 Task: Find connections with filter location Hamburg-Nord with filter topic #indiawith filter profile language French with filter current company Mahindra Lifespace Developers Ltd. with filter school Makhanlal Chaturvedi National University of Journalism and Communication, Bhopal with filter industry Semiconductor Manufacturing with filter service category Digital Marketing with filter keywords title Zoologist
Action: Mouse moved to (547, 74)
Screenshot: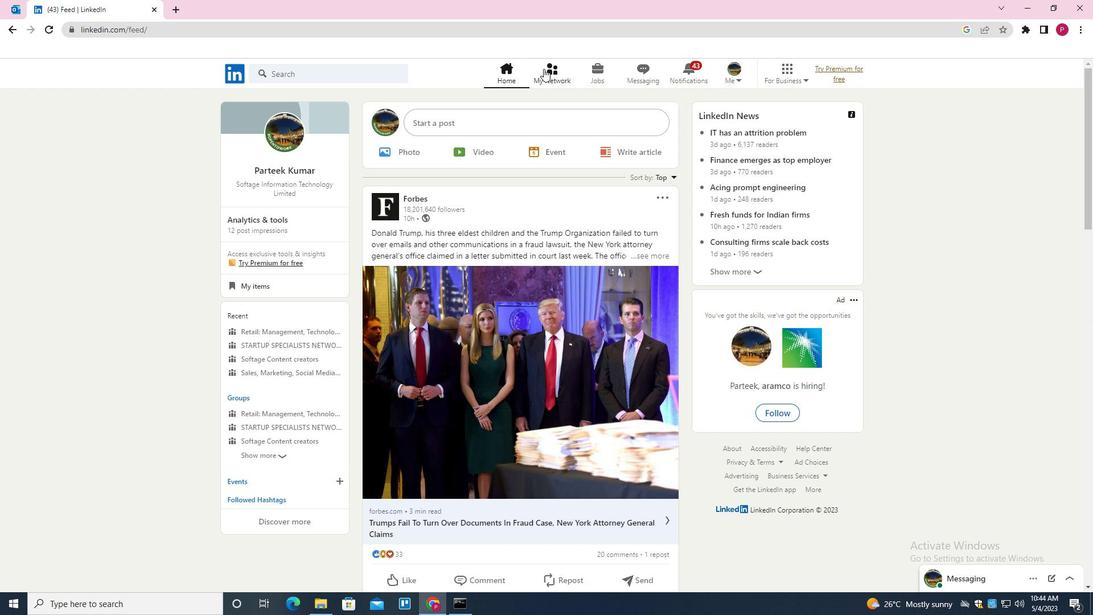 
Action: Mouse pressed left at (547, 74)
Screenshot: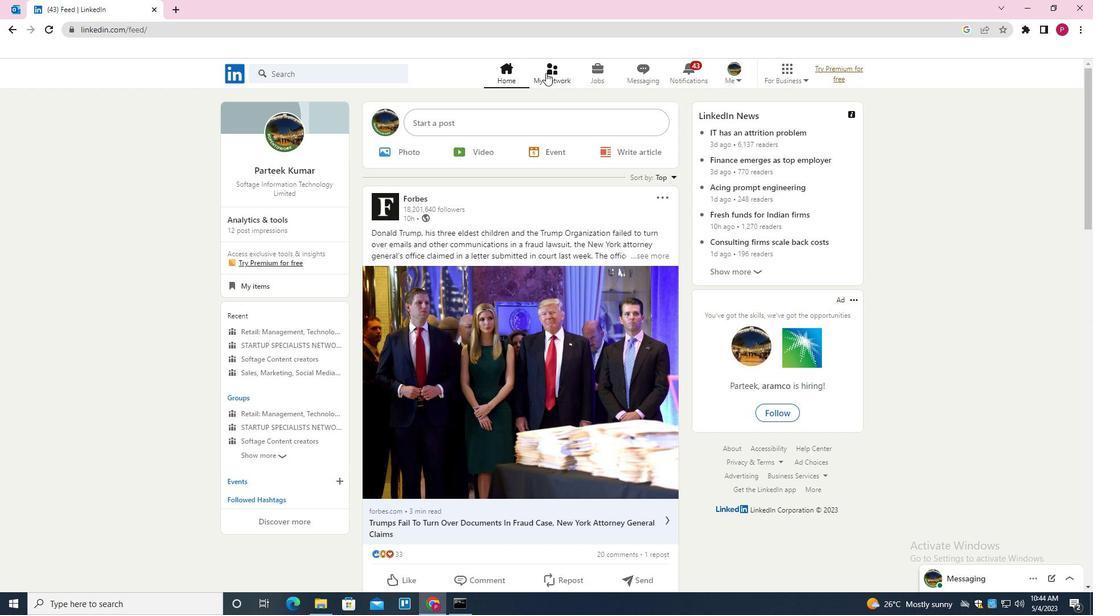 
Action: Mouse moved to (362, 140)
Screenshot: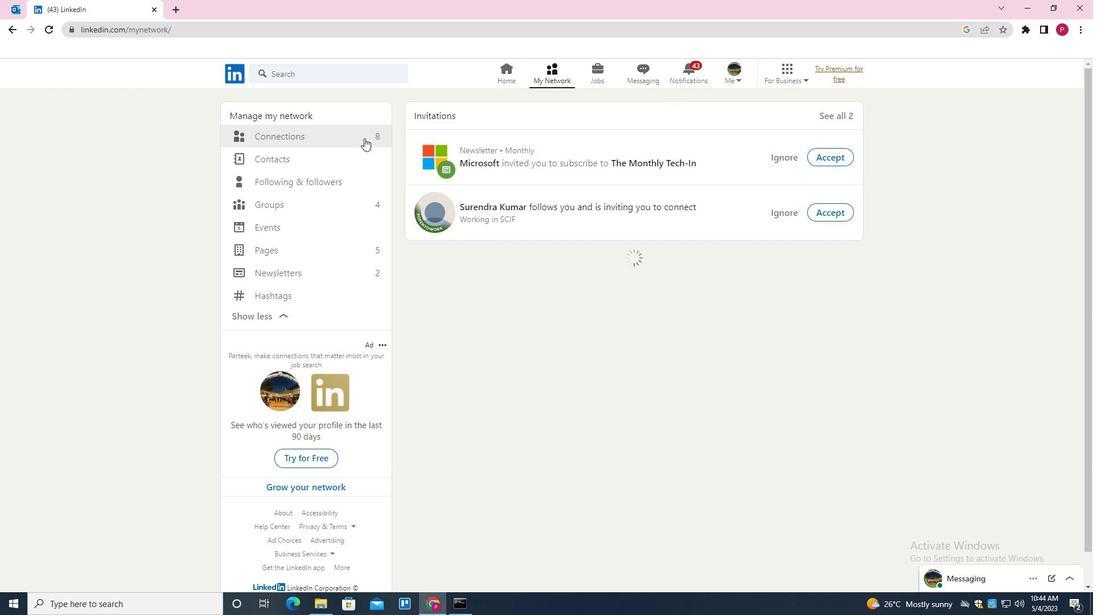 
Action: Mouse pressed left at (362, 140)
Screenshot: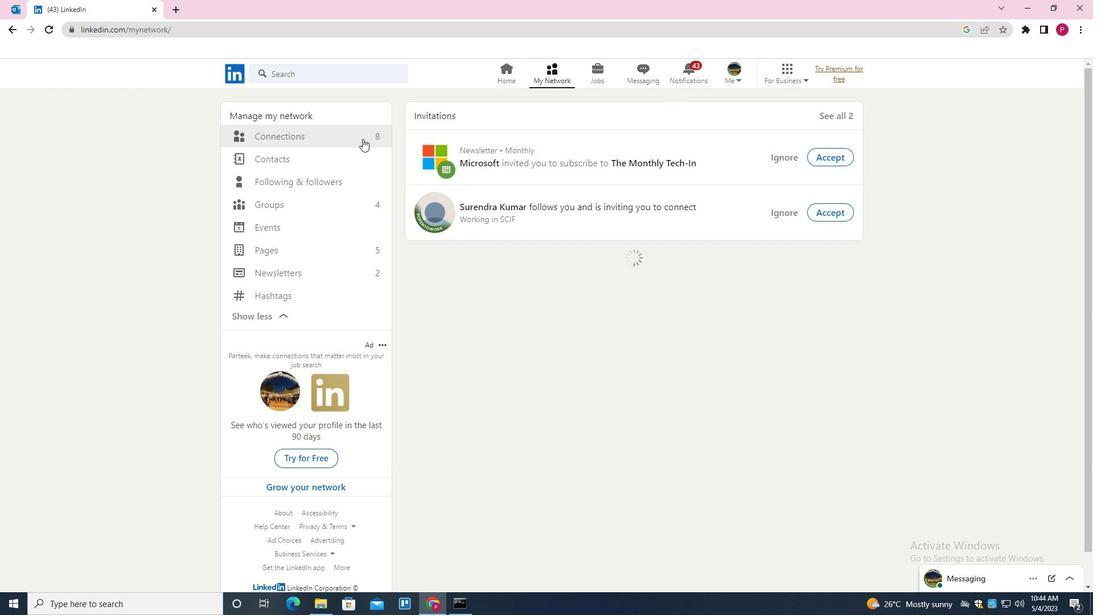 
Action: Mouse moved to (632, 139)
Screenshot: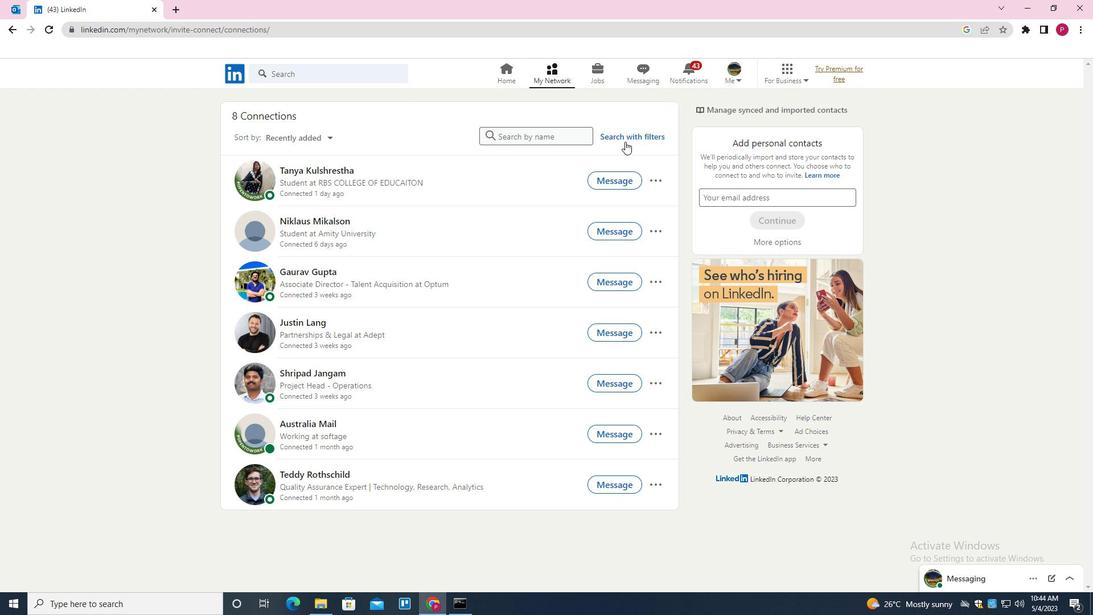 
Action: Mouse pressed left at (632, 139)
Screenshot: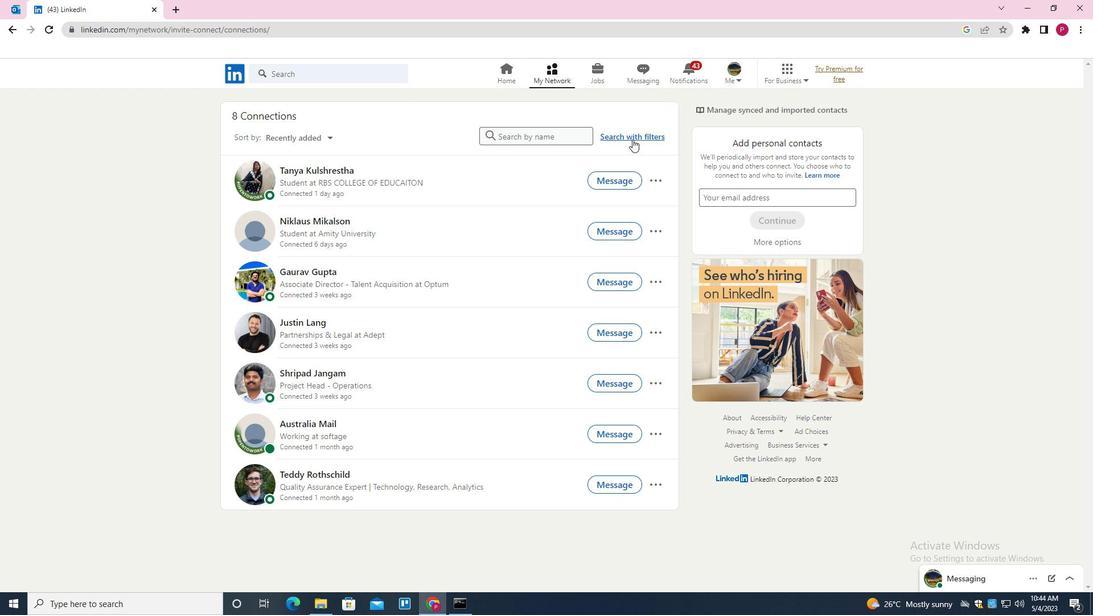 
Action: Mouse moved to (584, 102)
Screenshot: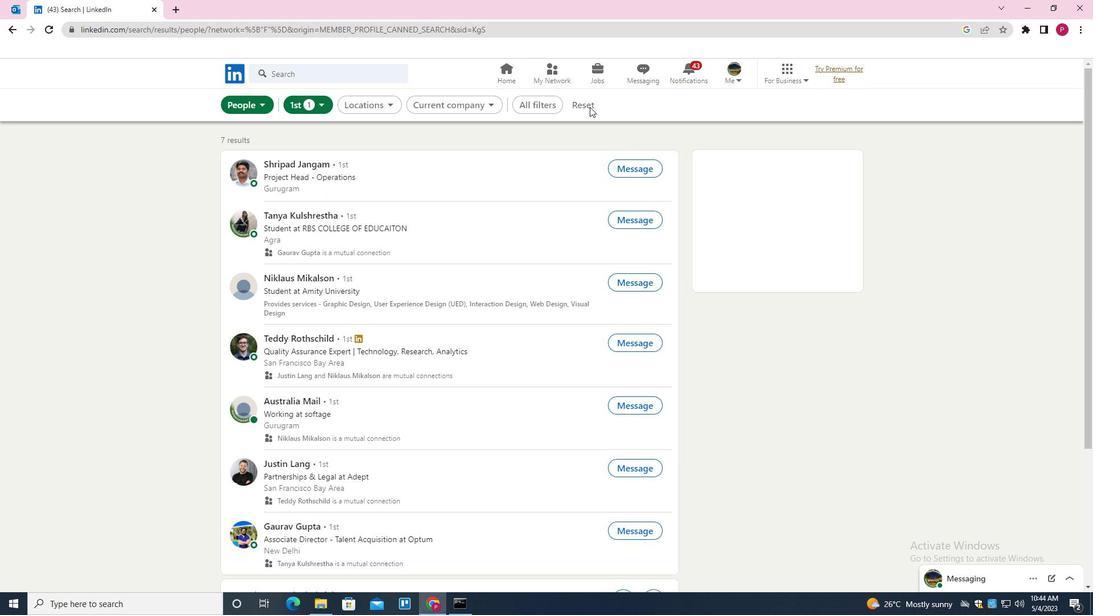 
Action: Mouse pressed left at (584, 102)
Screenshot: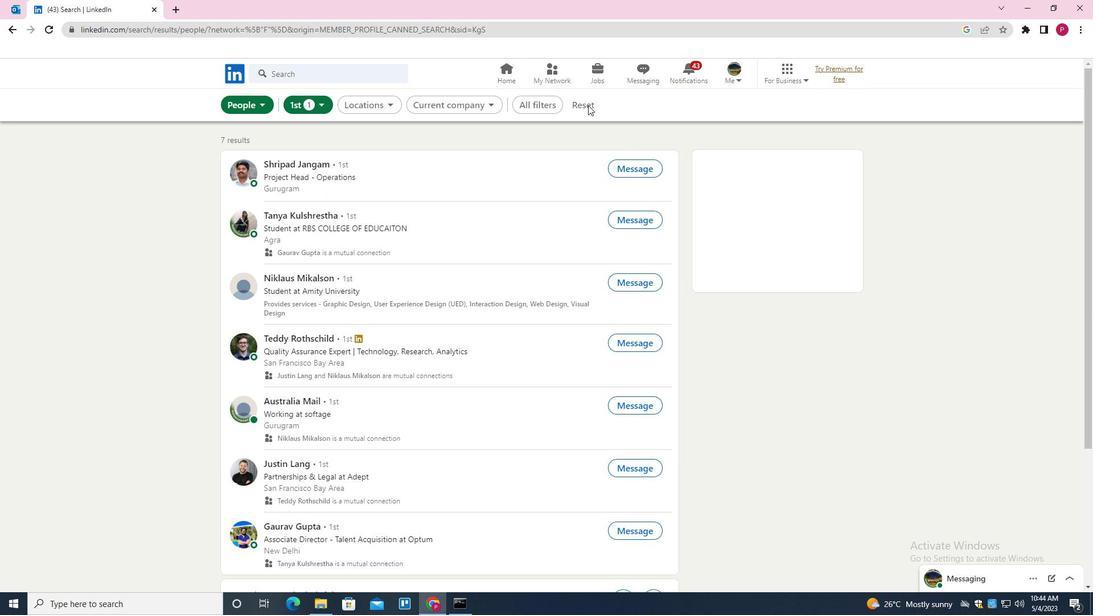 
Action: Mouse moved to (569, 102)
Screenshot: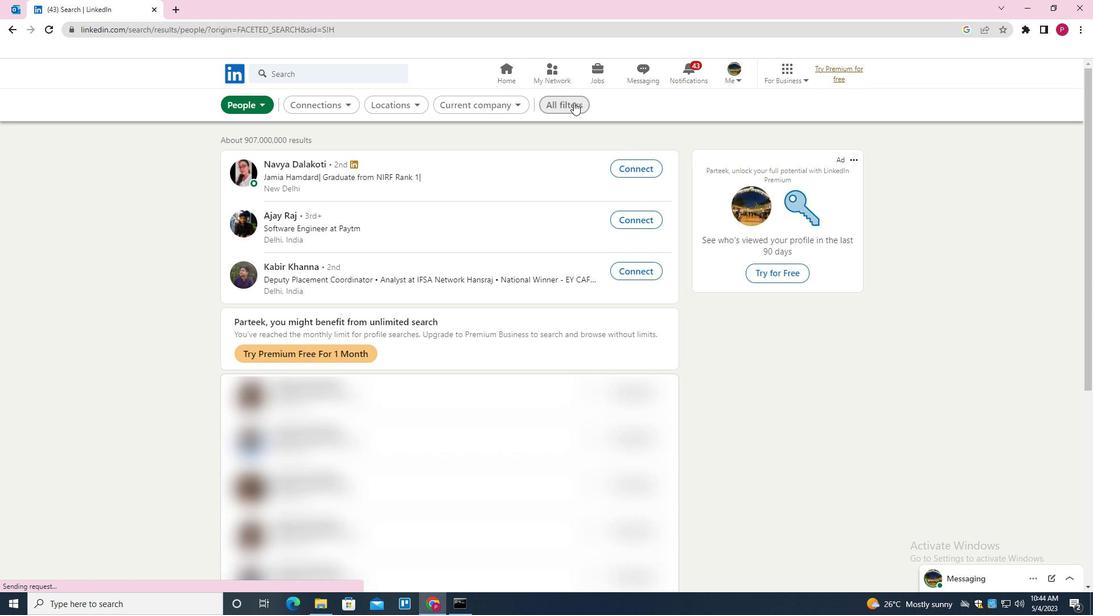
Action: Mouse pressed left at (569, 102)
Screenshot: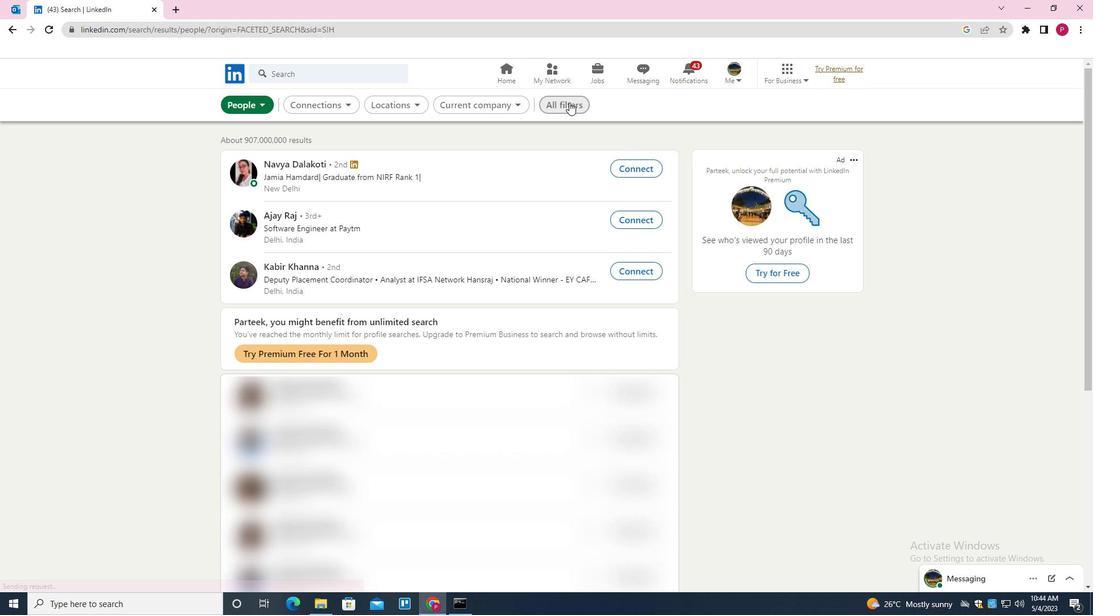 
Action: Mouse moved to (908, 239)
Screenshot: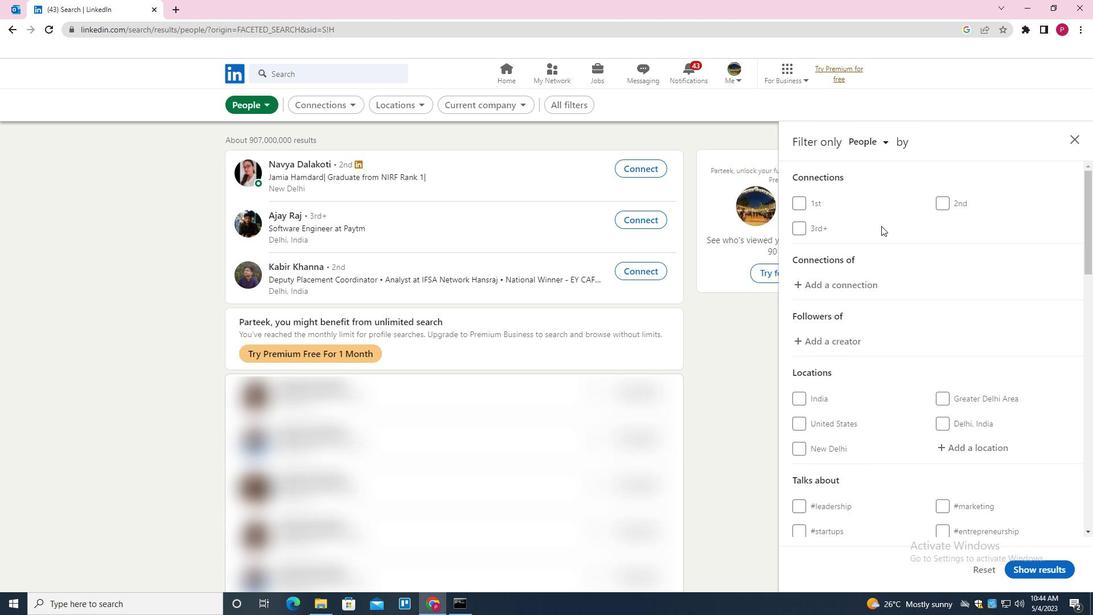 
Action: Mouse scrolled (908, 239) with delta (0, 0)
Screenshot: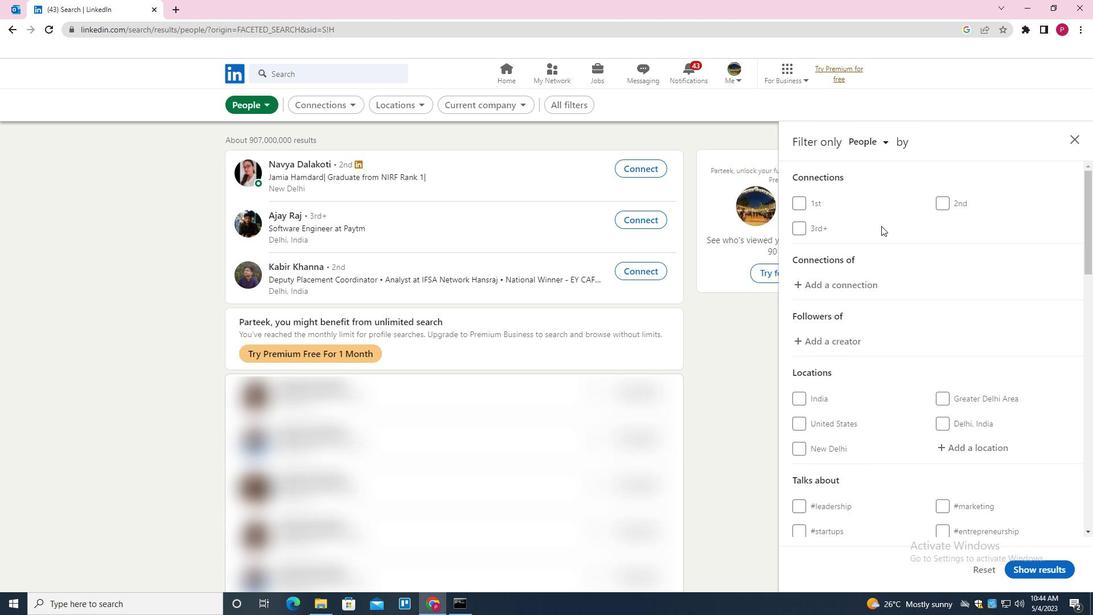 
Action: Mouse moved to (909, 240)
Screenshot: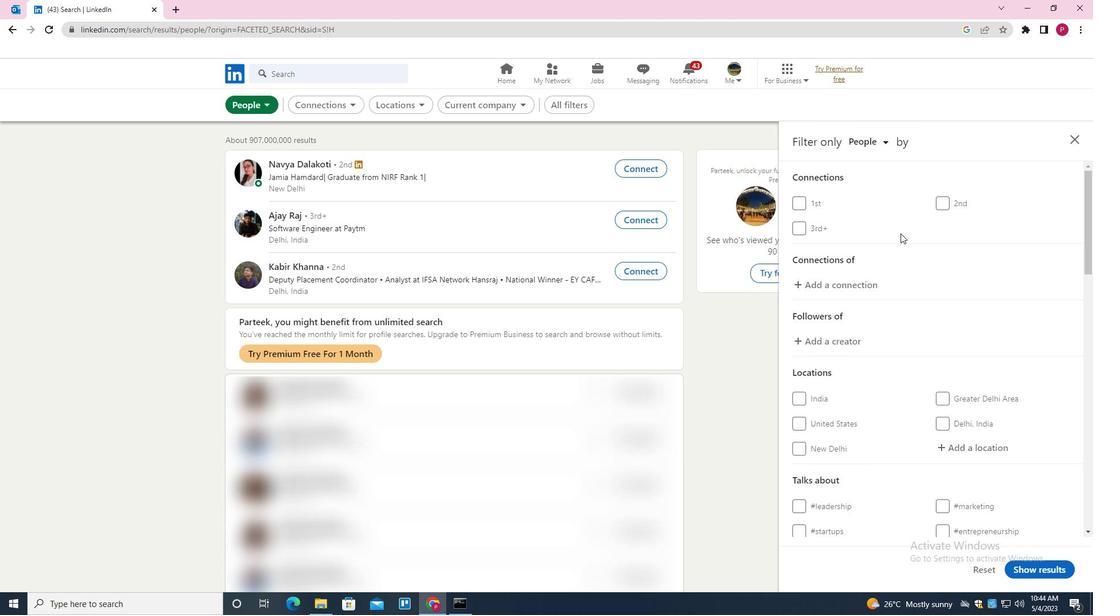 
Action: Mouse scrolled (909, 239) with delta (0, 0)
Screenshot: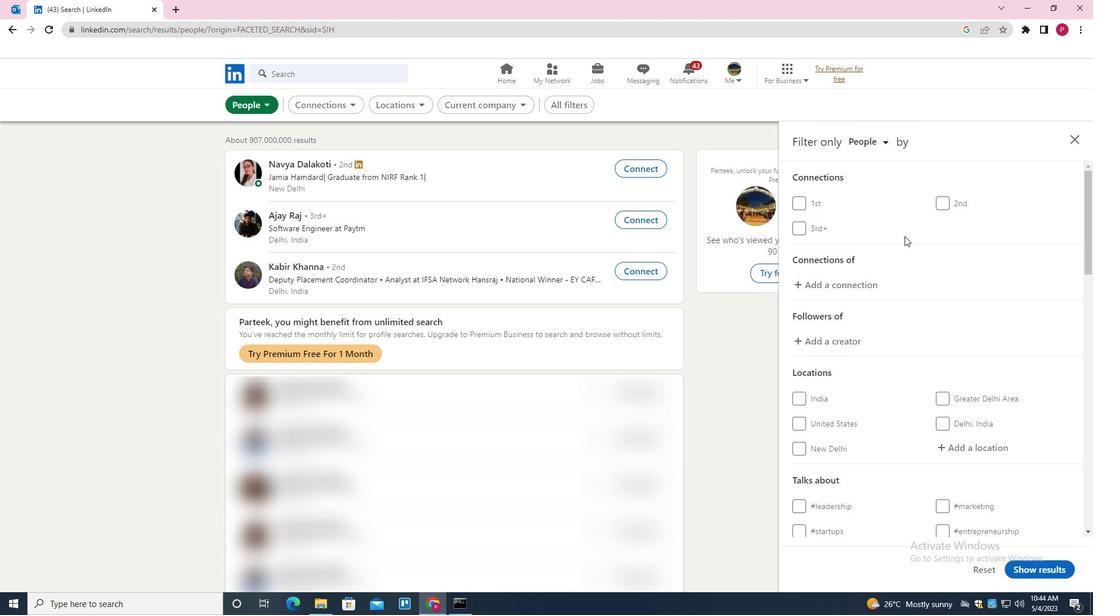 
Action: Mouse moved to (979, 328)
Screenshot: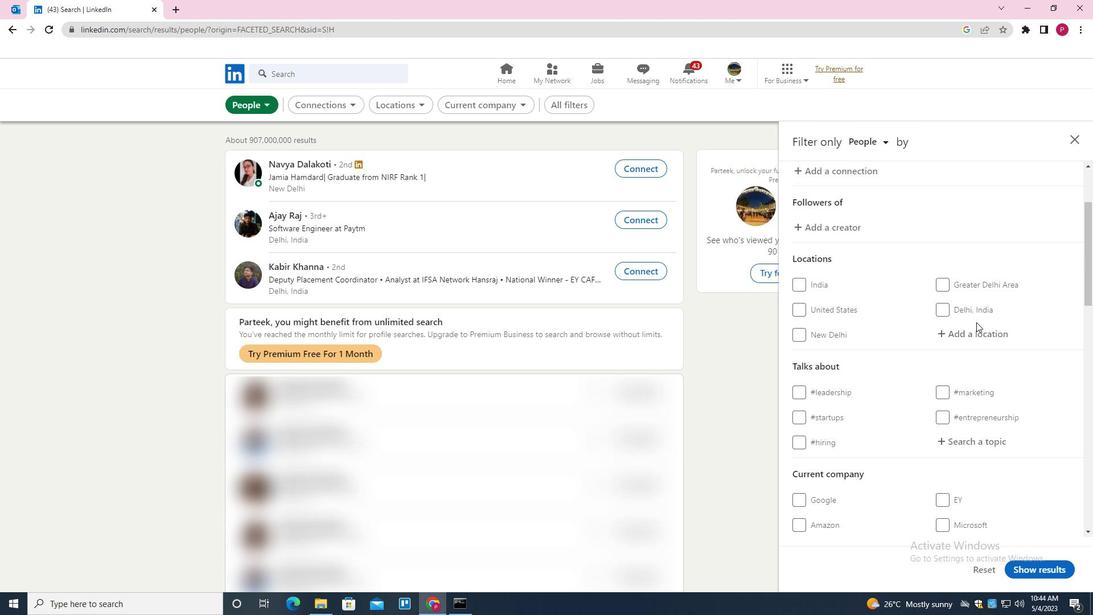 
Action: Mouse pressed left at (979, 328)
Screenshot: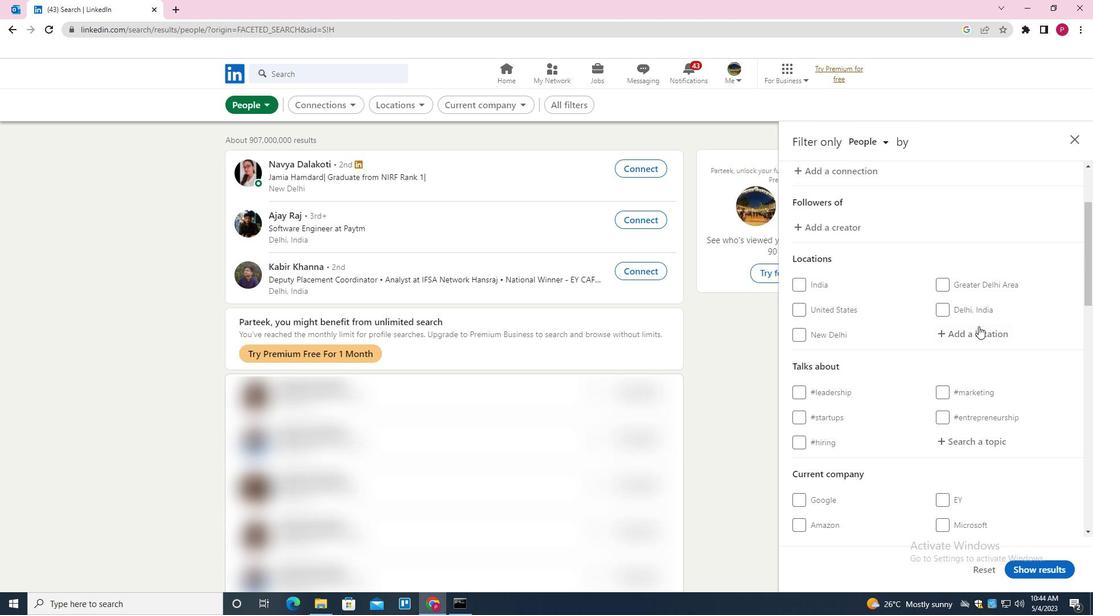 
Action: Mouse moved to (1006, 302)
Screenshot: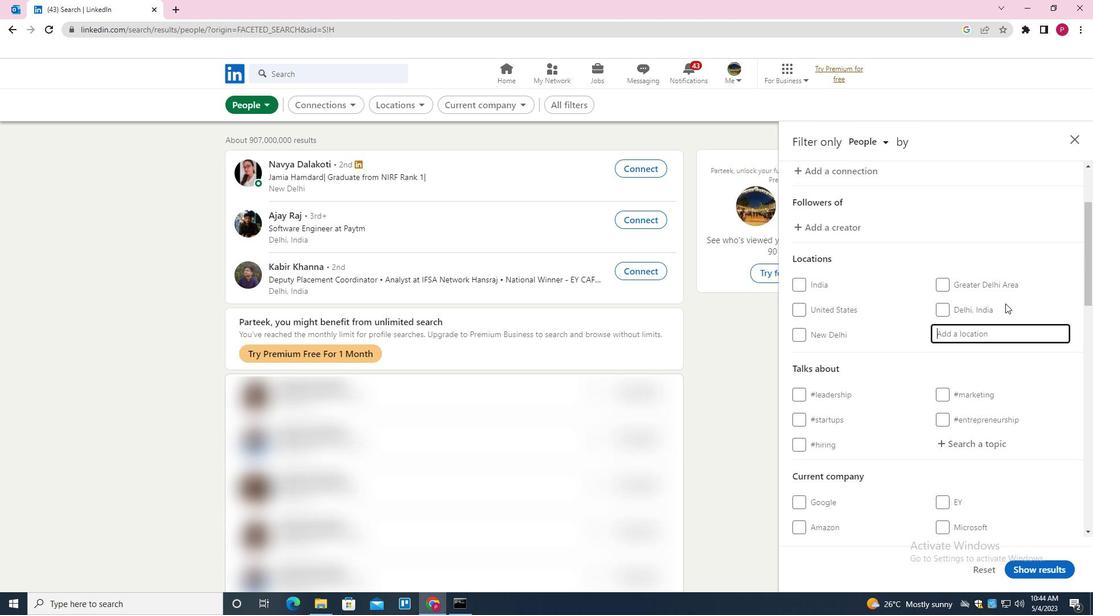 
Action: Key pressed <Key.shift>HAMBURG-<Key.shift>NORD<Key.backspace><Key.backspace><Key.backspace>ORD
Screenshot: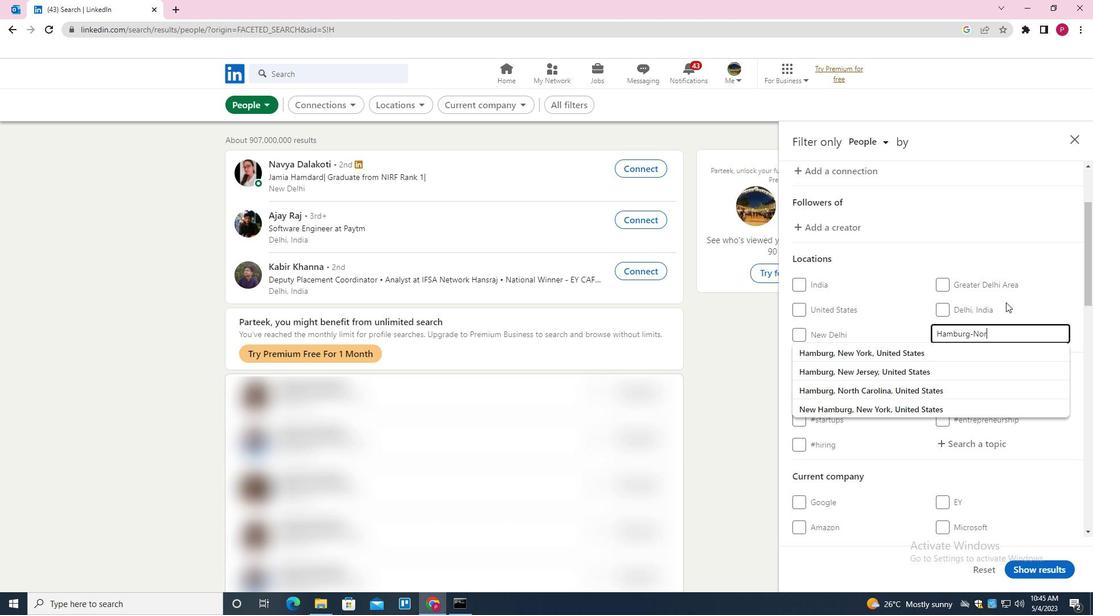 
Action: Mouse scrolled (1006, 301) with delta (0, 0)
Screenshot: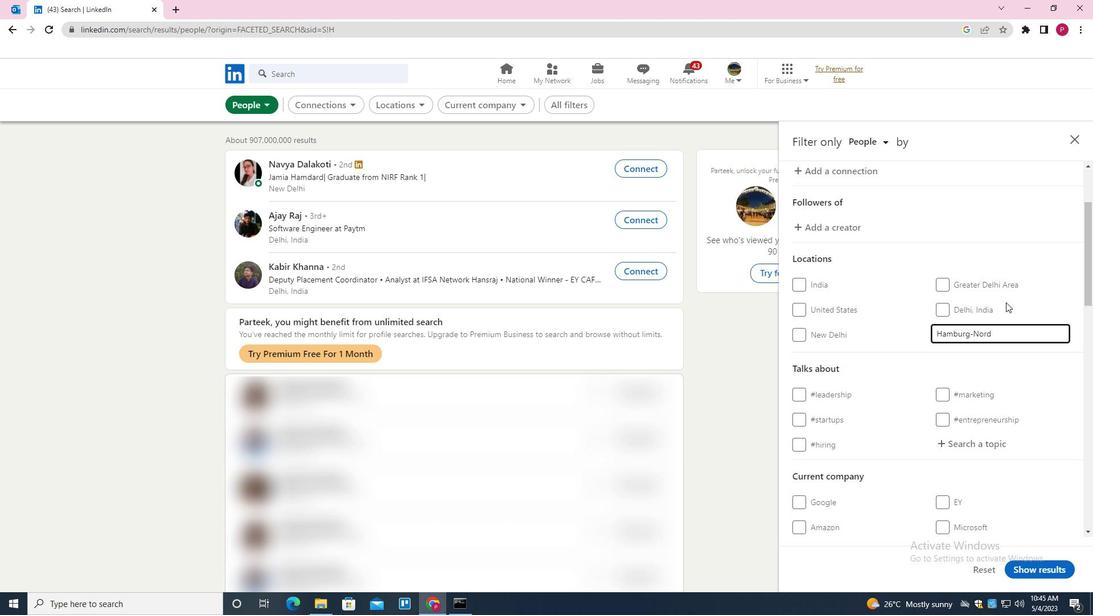 
Action: Mouse scrolled (1006, 301) with delta (0, 0)
Screenshot: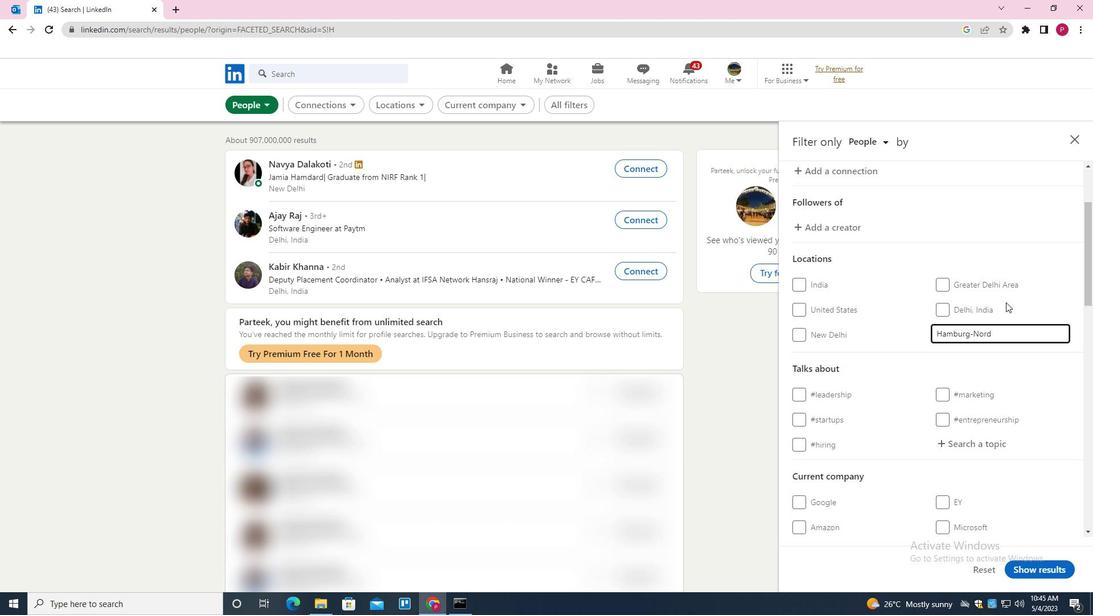 
Action: Mouse scrolled (1006, 301) with delta (0, 0)
Screenshot: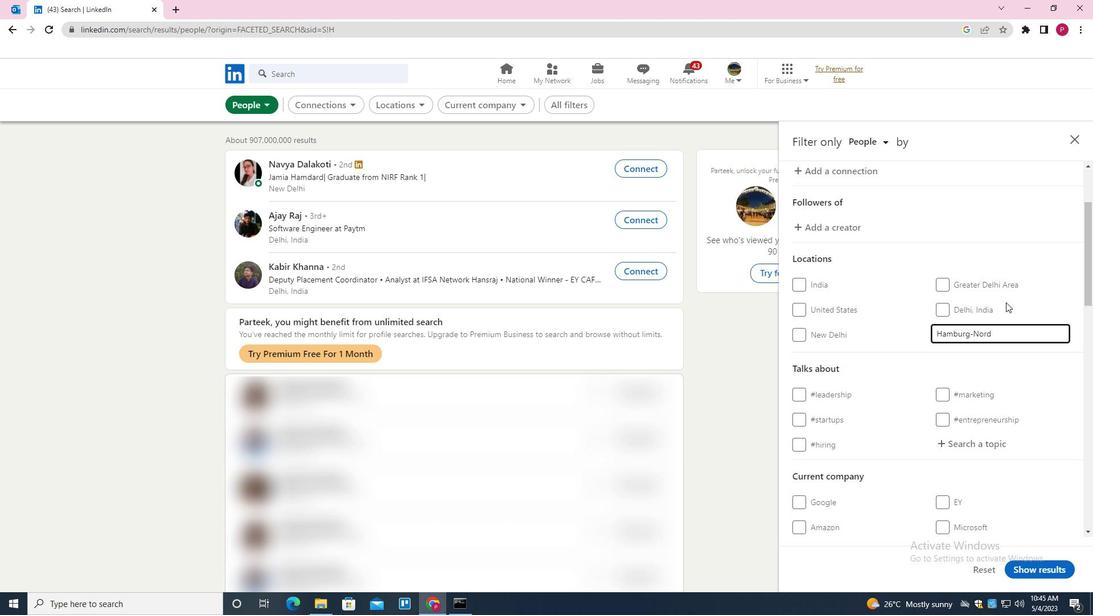 
Action: Mouse moved to (976, 274)
Screenshot: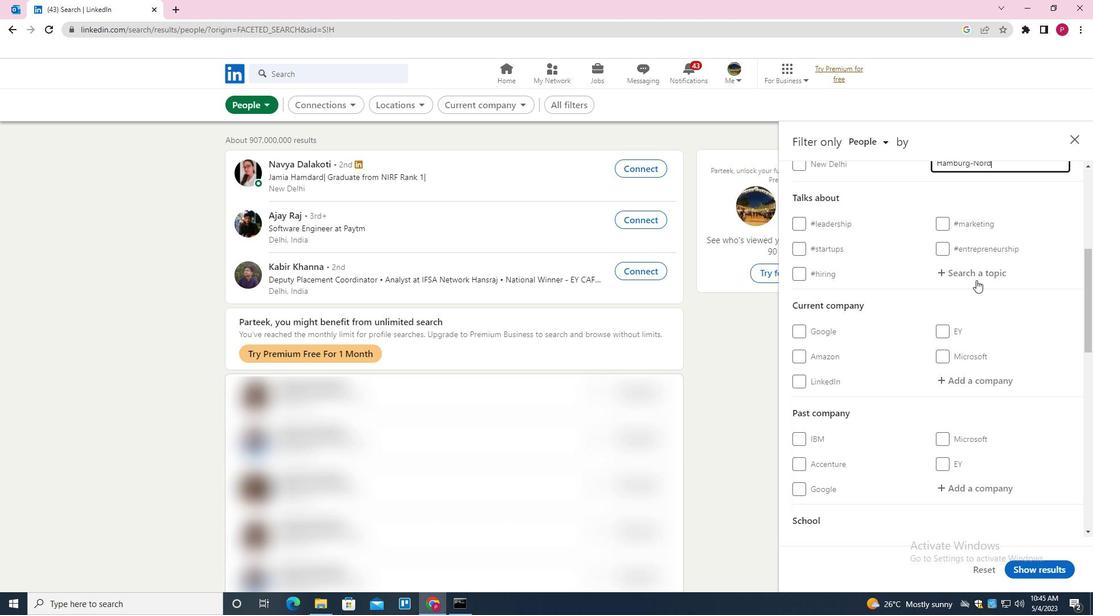 
Action: Mouse pressed left at (976, 274)
Screenshot: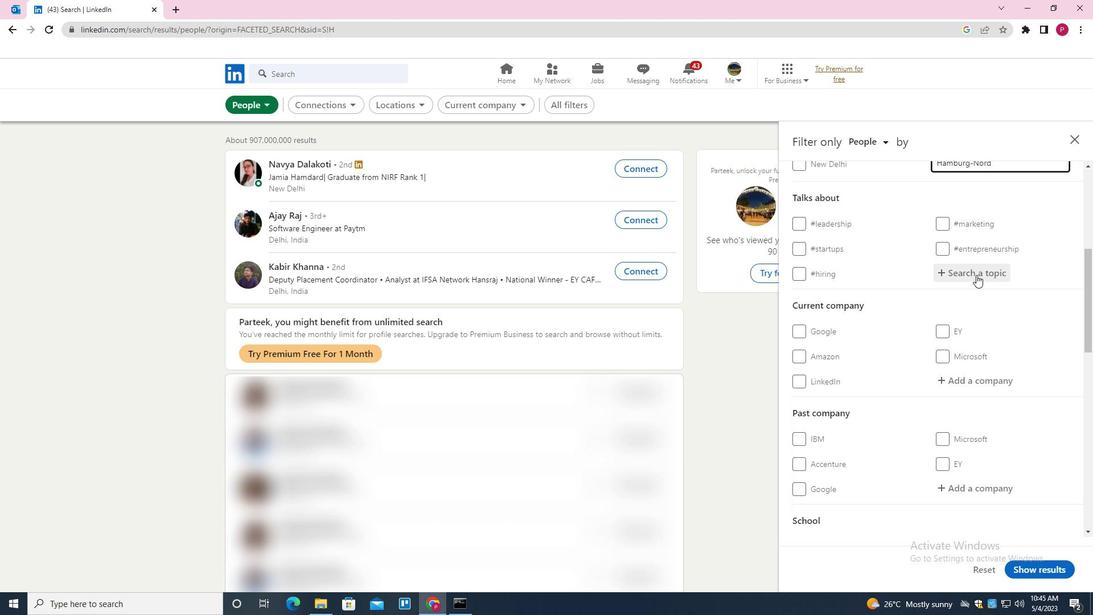
Action: Key pressed INDIA<Key.down><Key.enter>
Screenshot: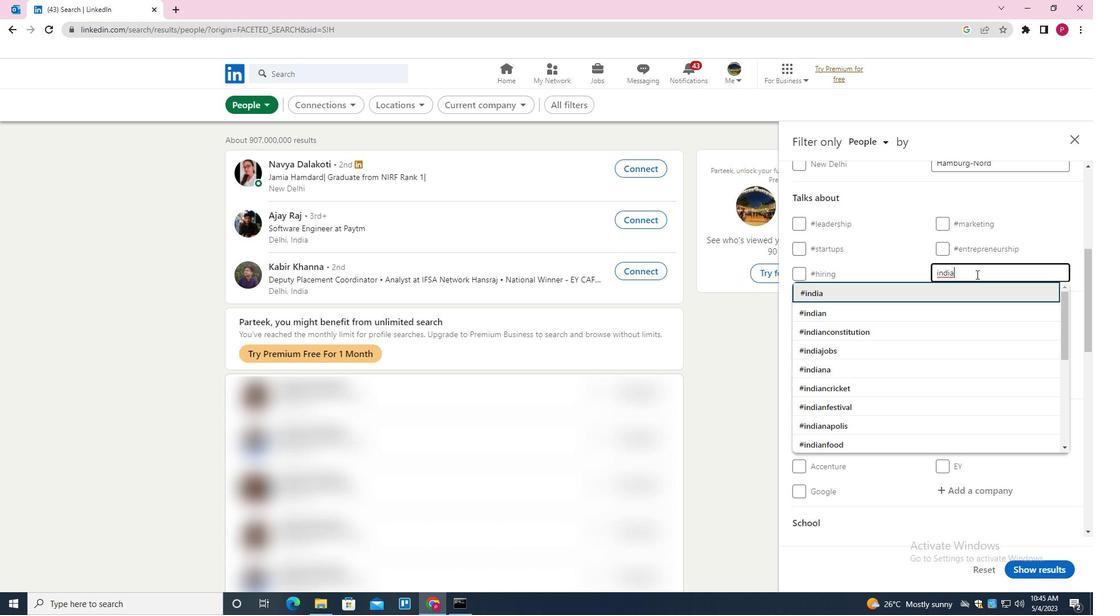 
Action: Mouse moved to (925, 284)
Screenshot: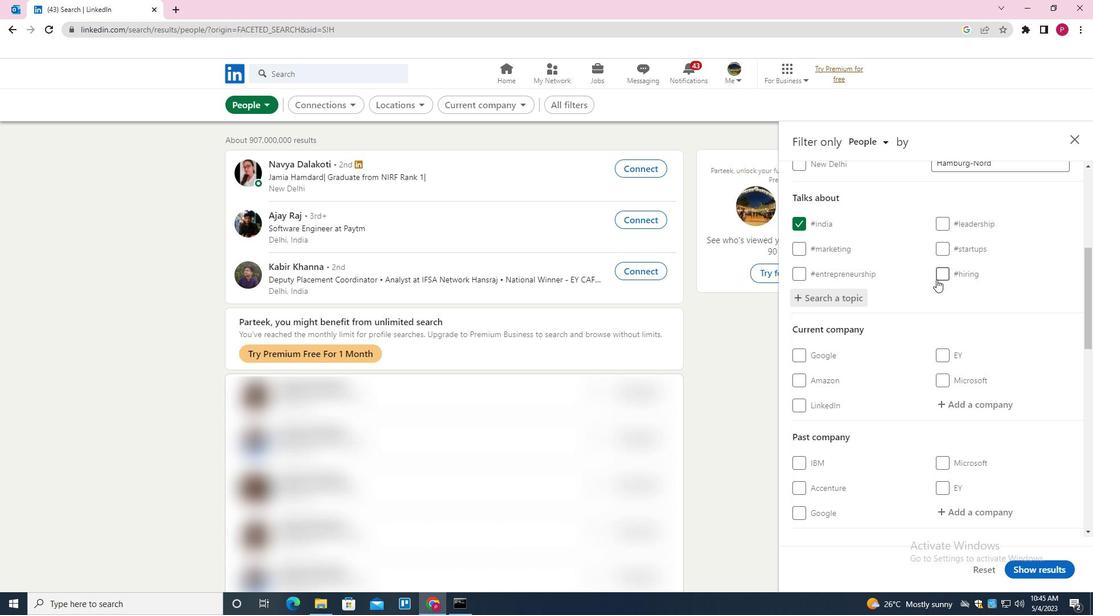 
Action: Mouse scrolled (925, 283) with delta (0, 0)
Screenshot: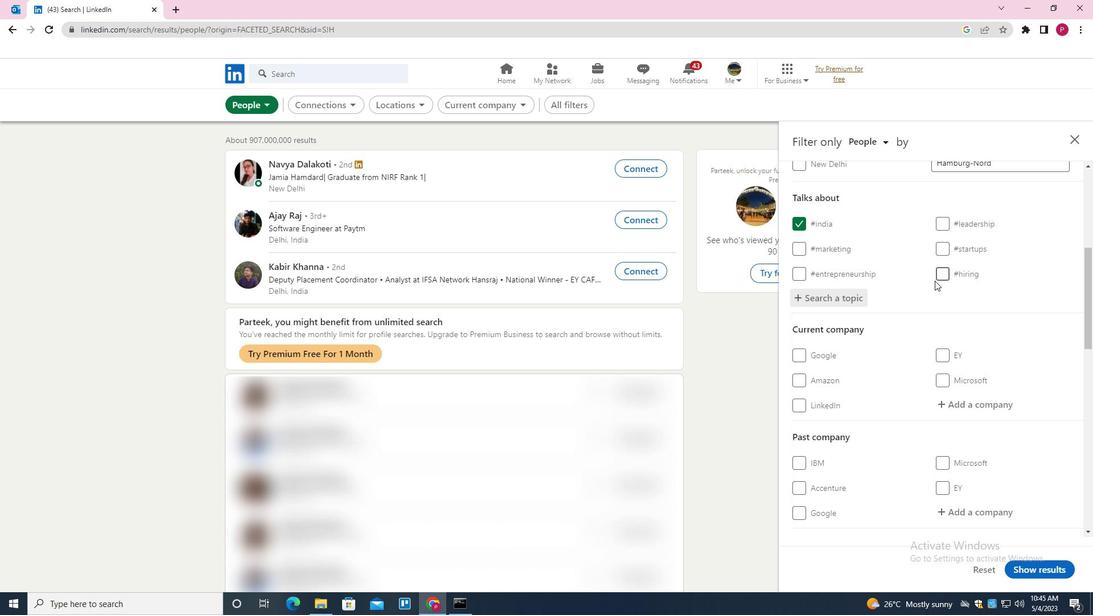 
Action: Mouse moved to (924, 284)
Screenshot: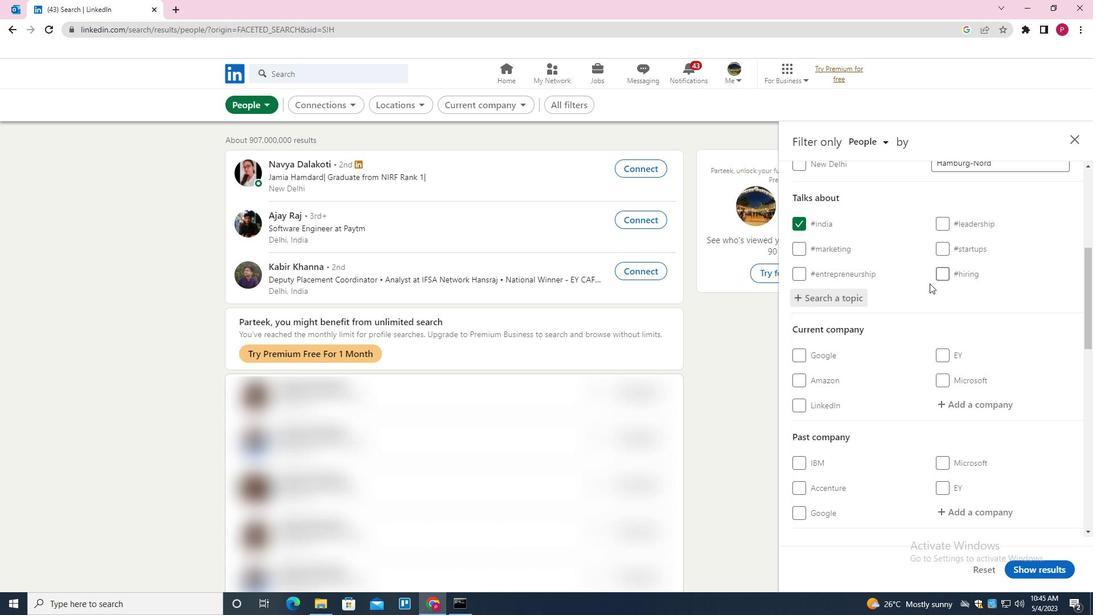 
Action: Mouse scrolled (924, 283) with delta (0, 0)
Screenshot: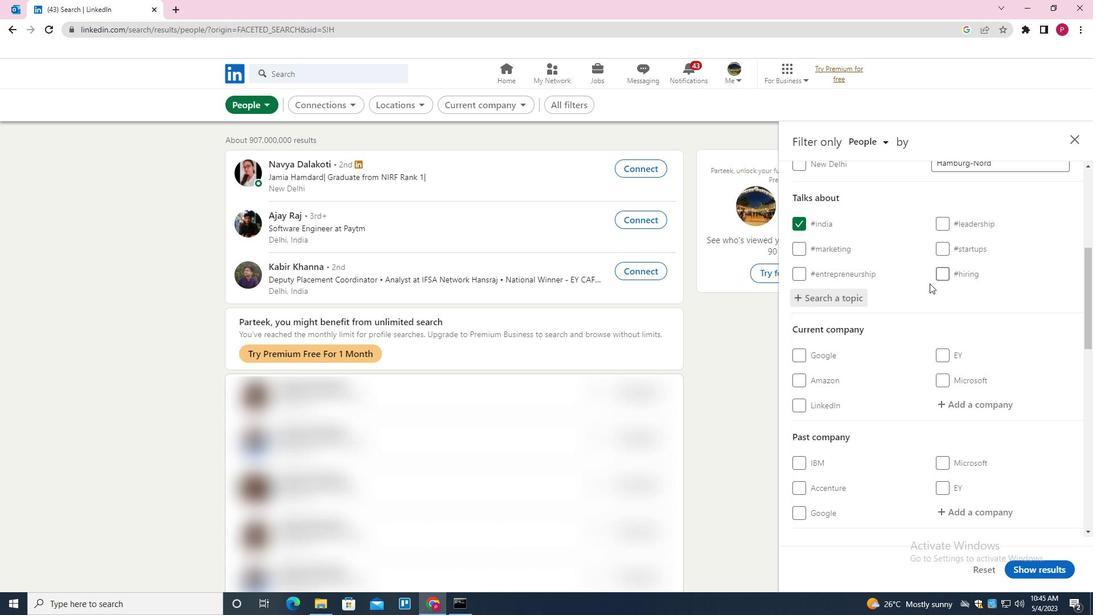 
Action: Mouse moved to (923, 284)
Screenshot: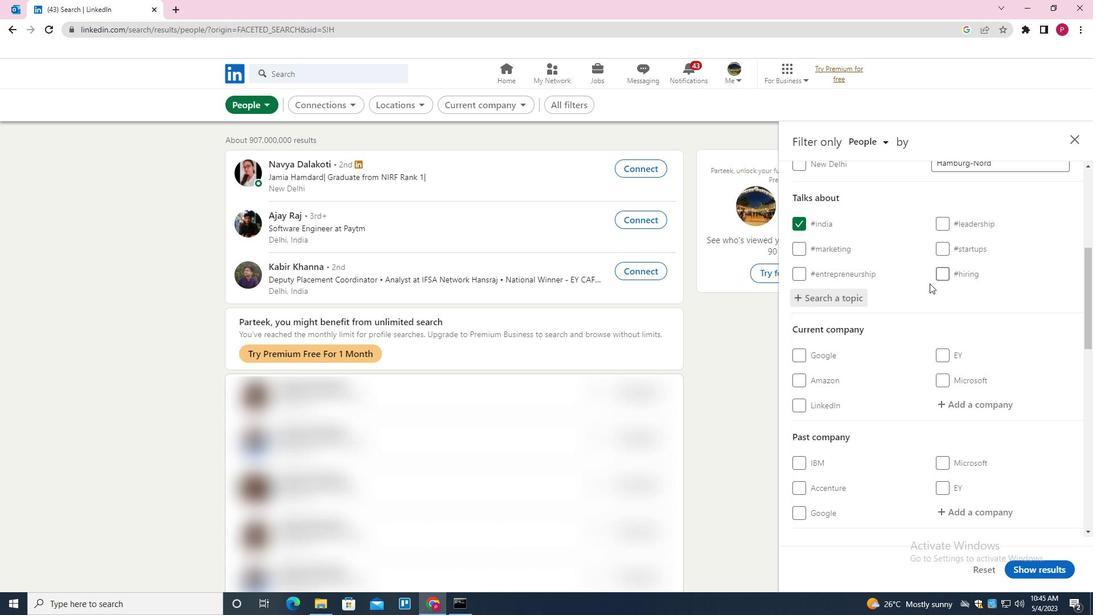 
Action: Mouse scrolled (923, 284) with delta (0, 0)
Screenshot: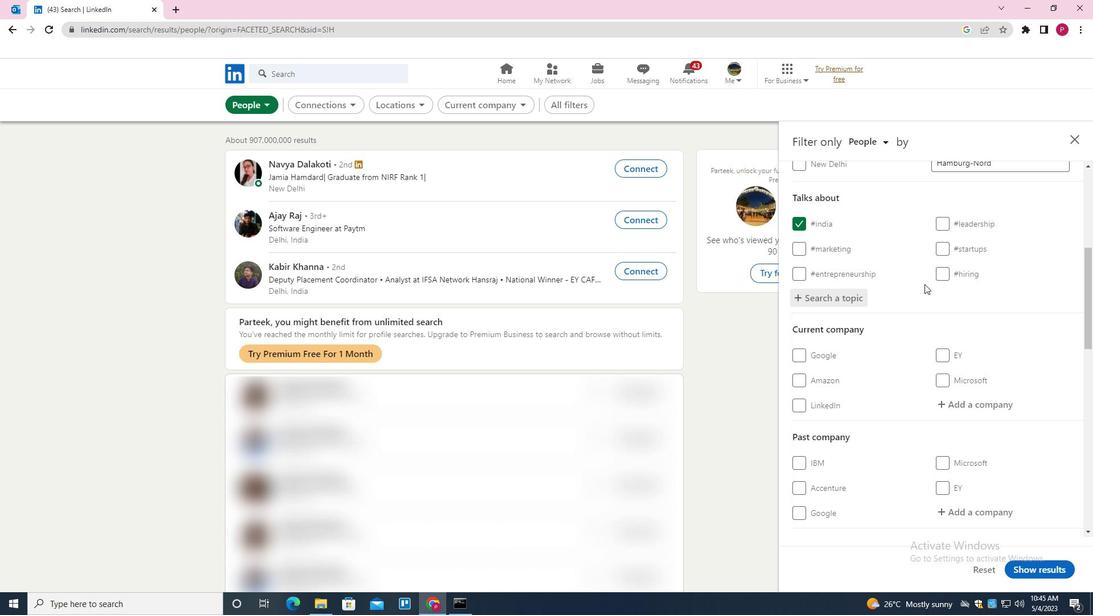 
Action: Mouse scrolled (923, 284) with delta (0, 0)
Screenshot: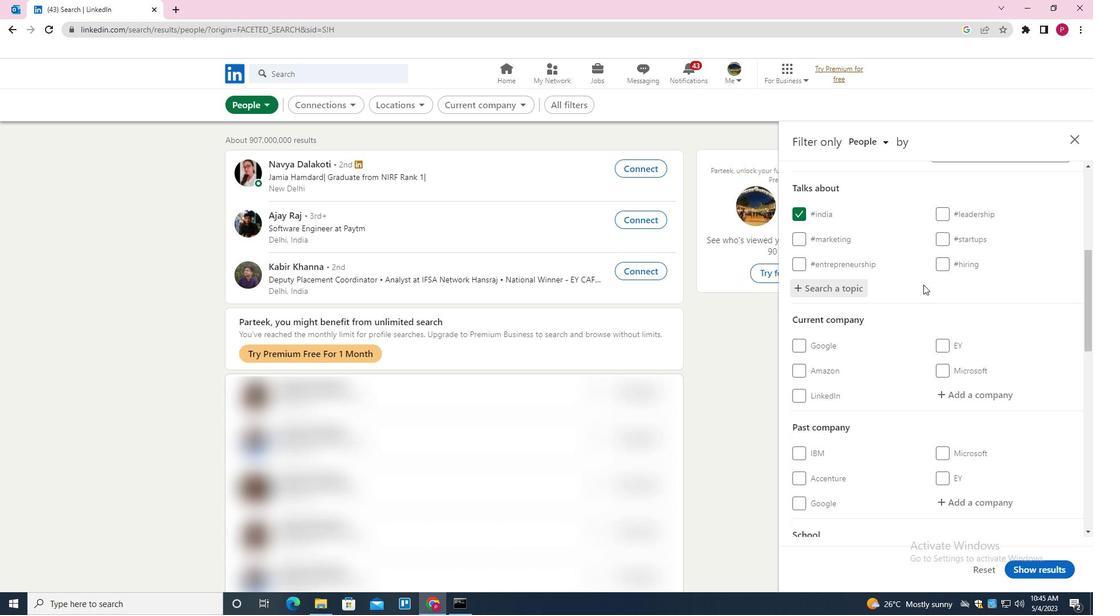 
Action: Mouse scrolled (923, 284) with delta (0, 0)
Screenshot: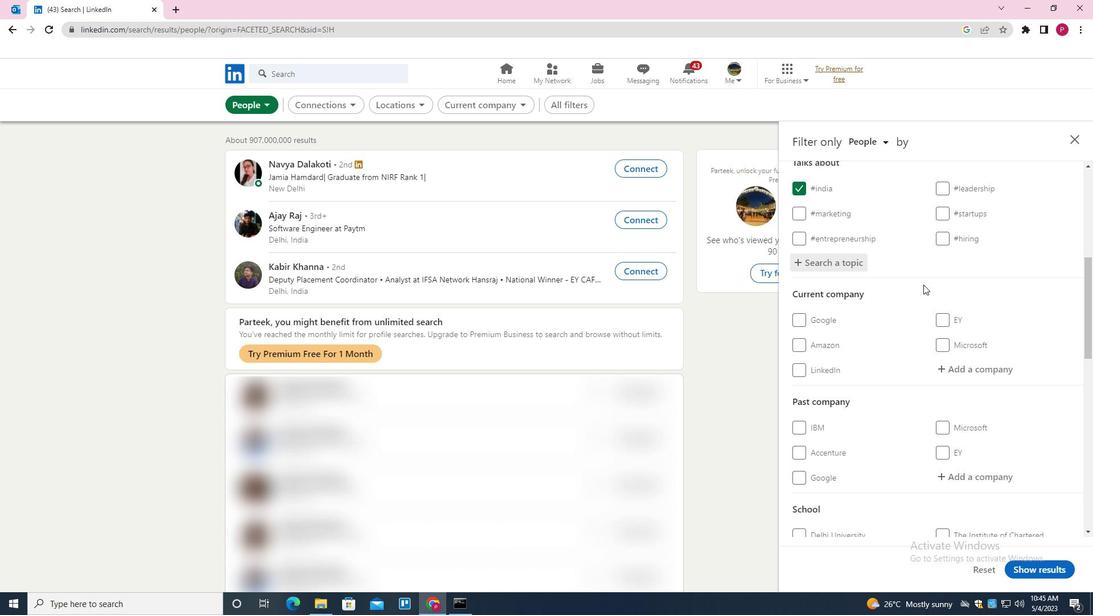 
Action: Mouse moved to (922, 285)
Screenshot: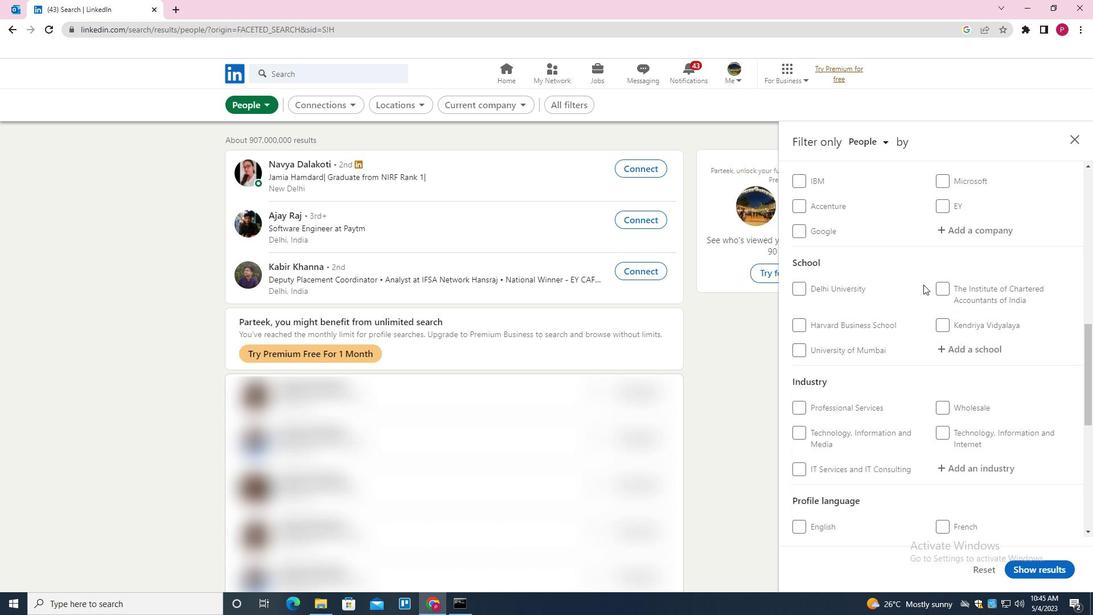 
Action: Mouse scrolled (922, 285) with delta (0, 0)
Screenshot: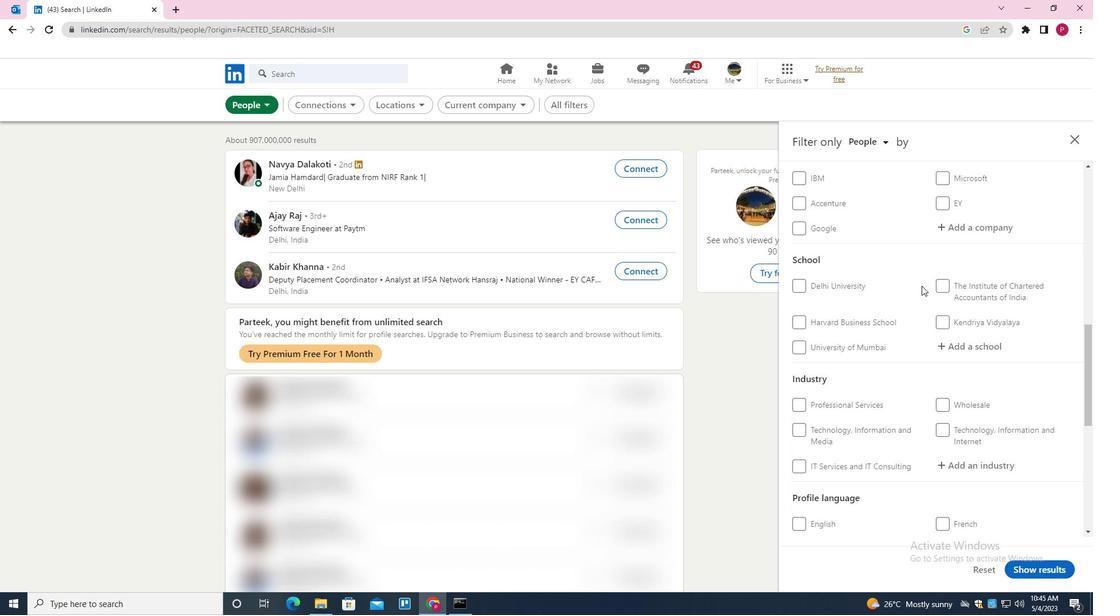 
Action: Mouse scrolled (922, 285) with delta (0, 0)
Screenshot: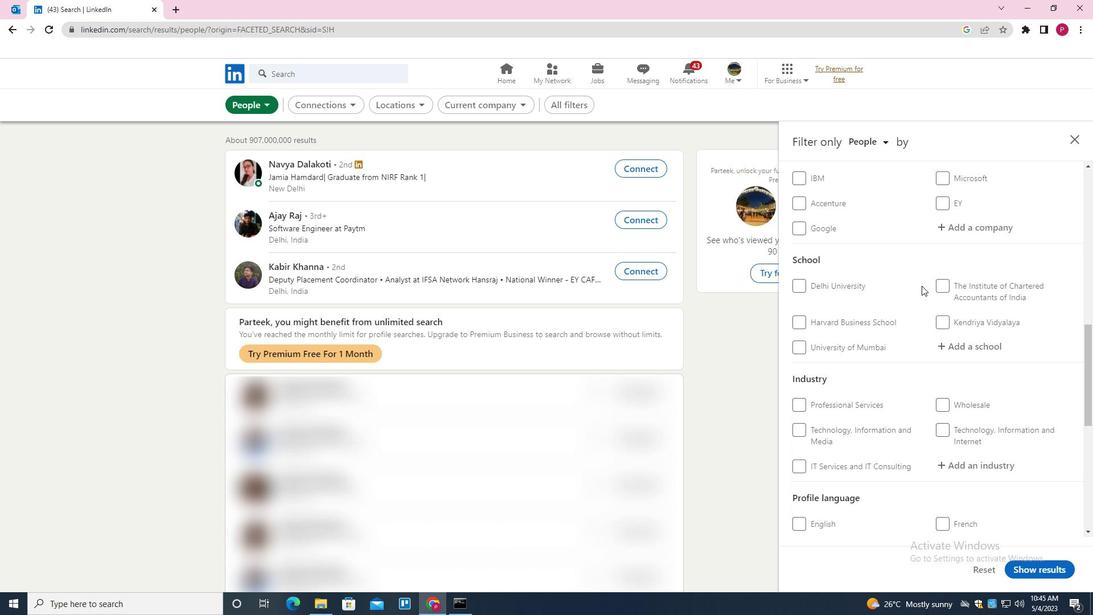 
Action: Mouse moved to (922, 285)
Screenshot: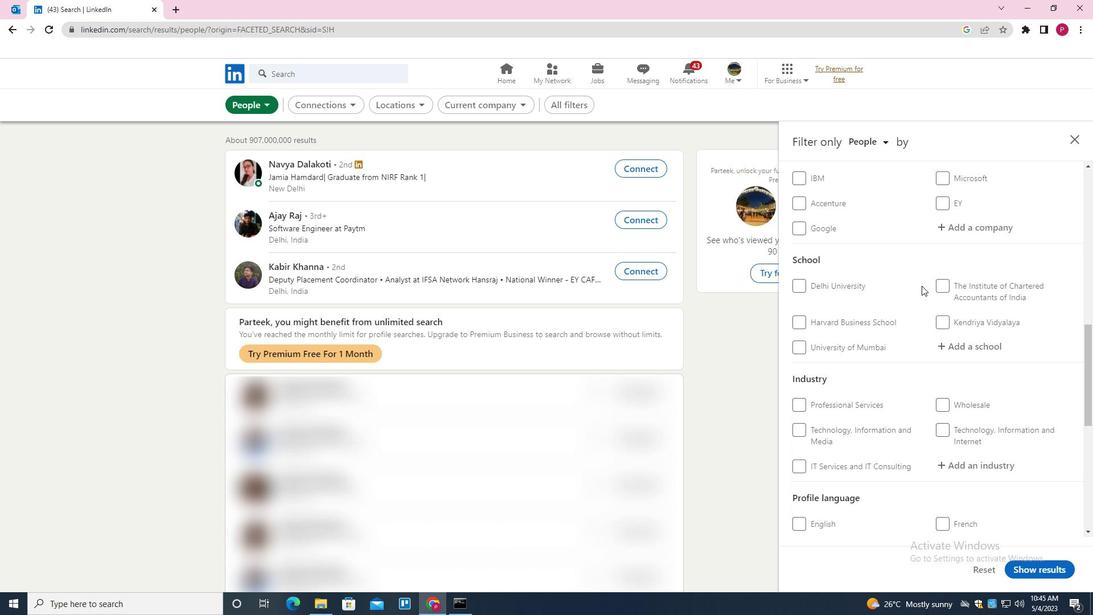 
Action: Mouse scrolled (922, 285) with delta (0, 0)
Screenshot: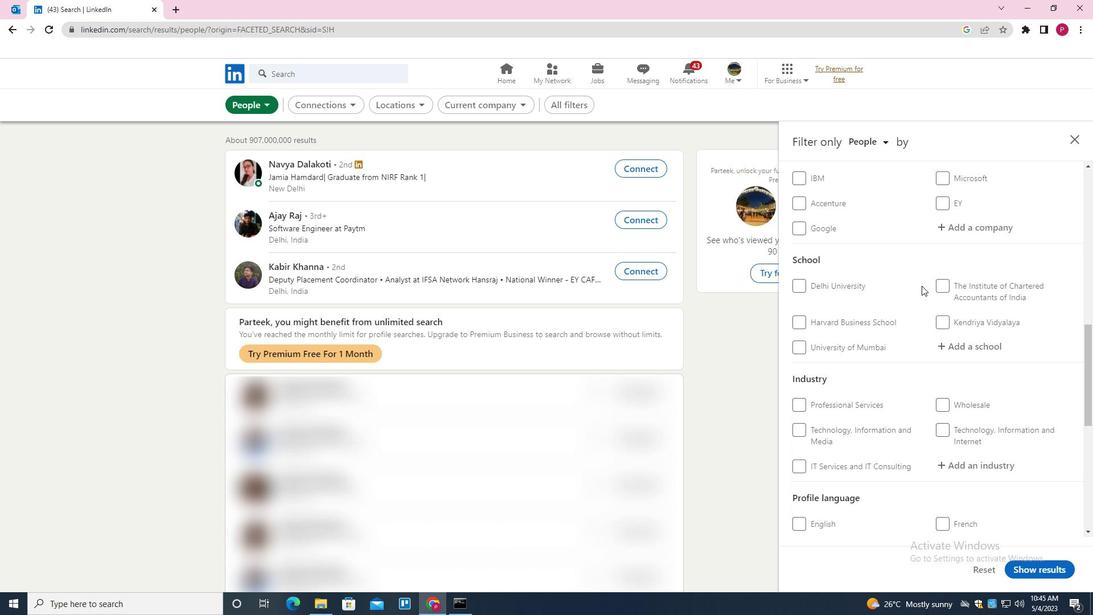
Action: Mouse moved to (922, 286)
Screenshot: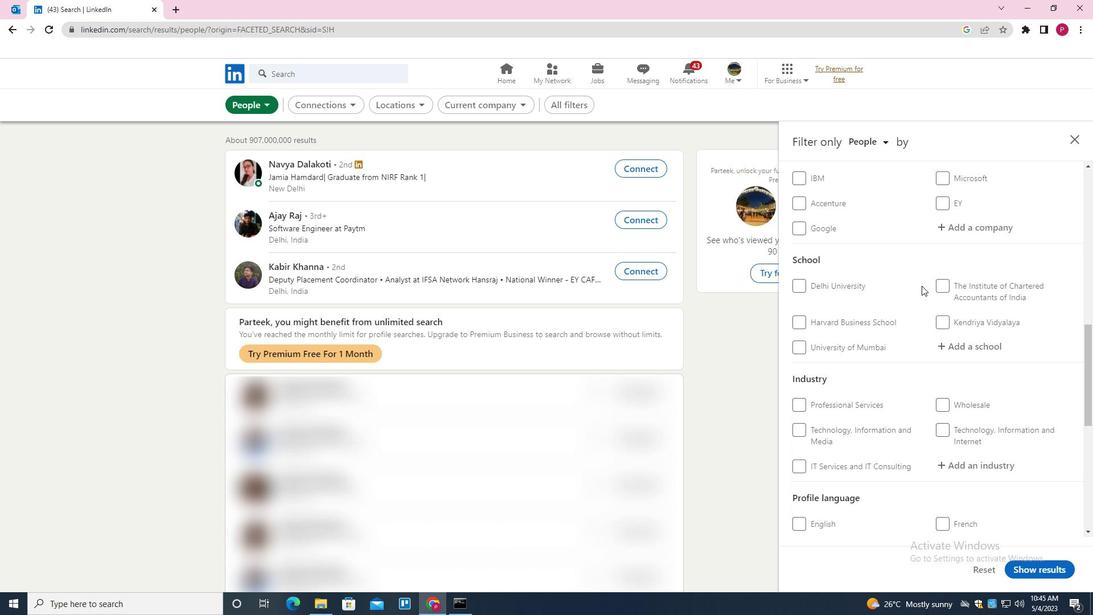 
Action: Mouse scrolled (922, 285) with delta (0, 0)
Screenshot: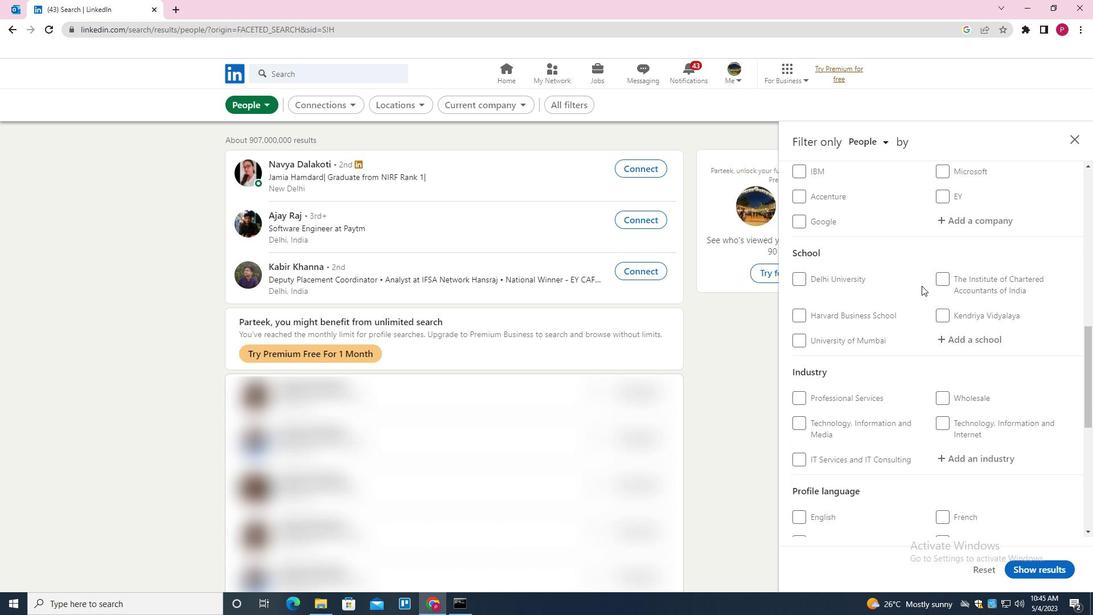 
Action: Mouse scrolled (922, 285) with delta (0, 0)
Screenshot: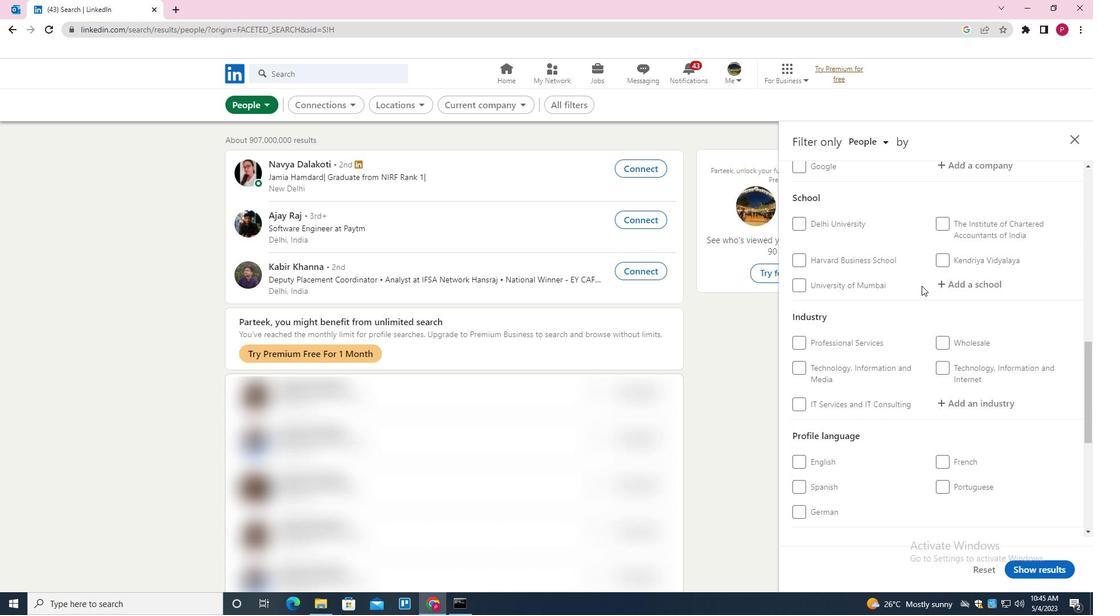 
Action: Mouse moved to (941, 242)
Screenshot: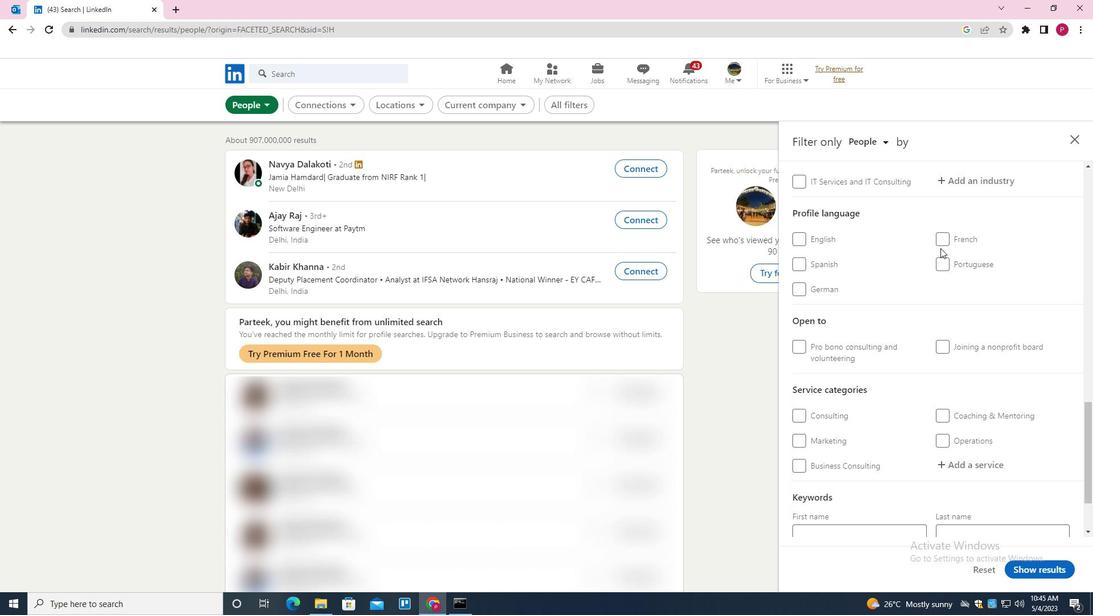 
Action: Mouse pressed left at (941, 242)
Screenshot: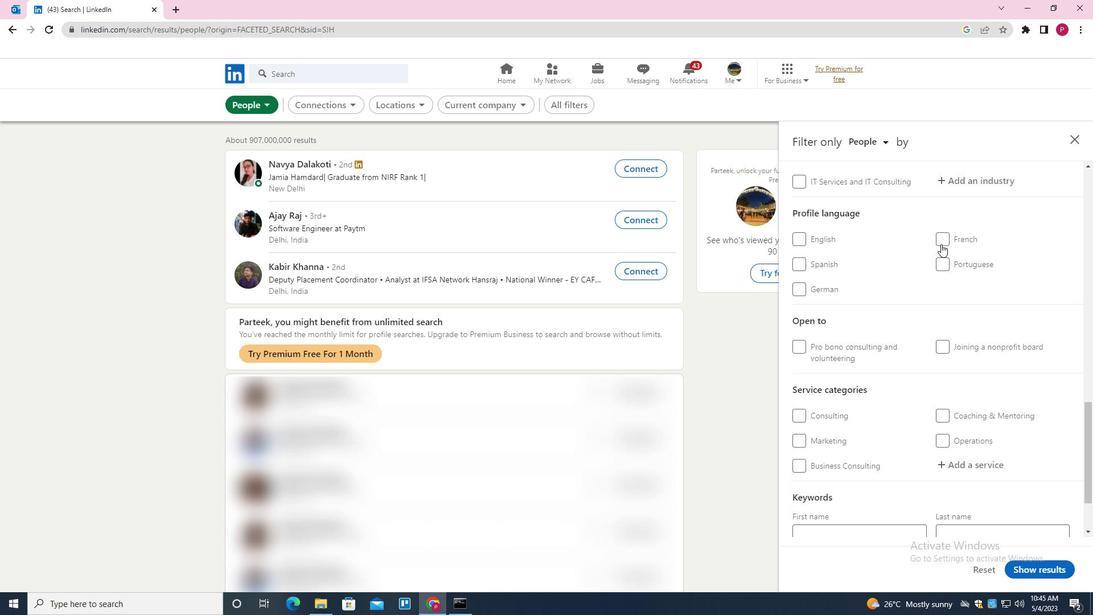 
Action: Mouse moved to (886, 307)
Screenshot: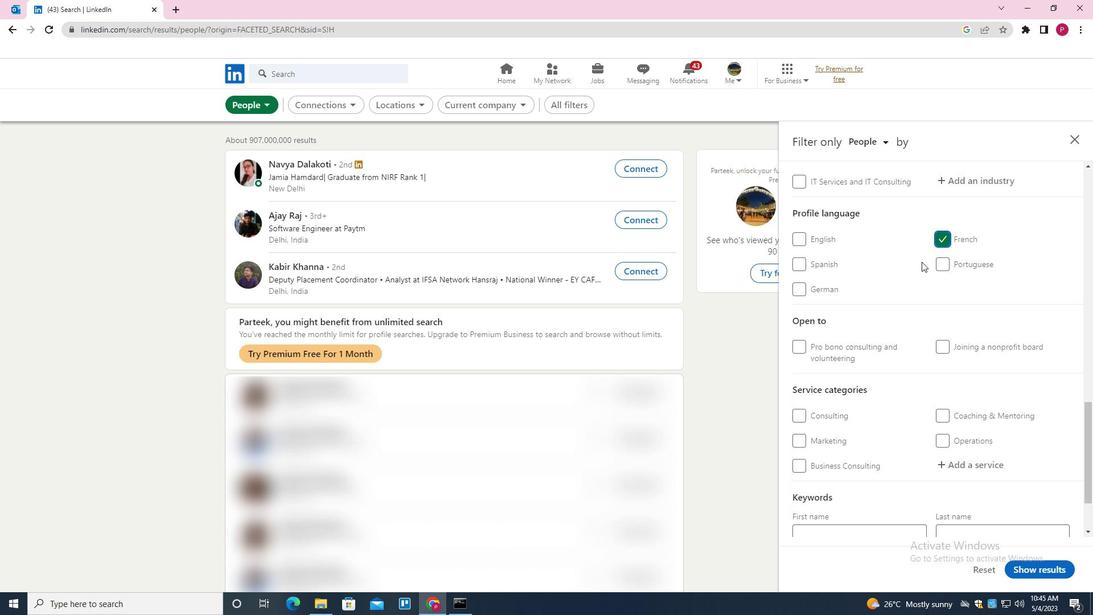 
Action: Mouse scrolled (886, 308) with delta (0, 0)
Screenshot: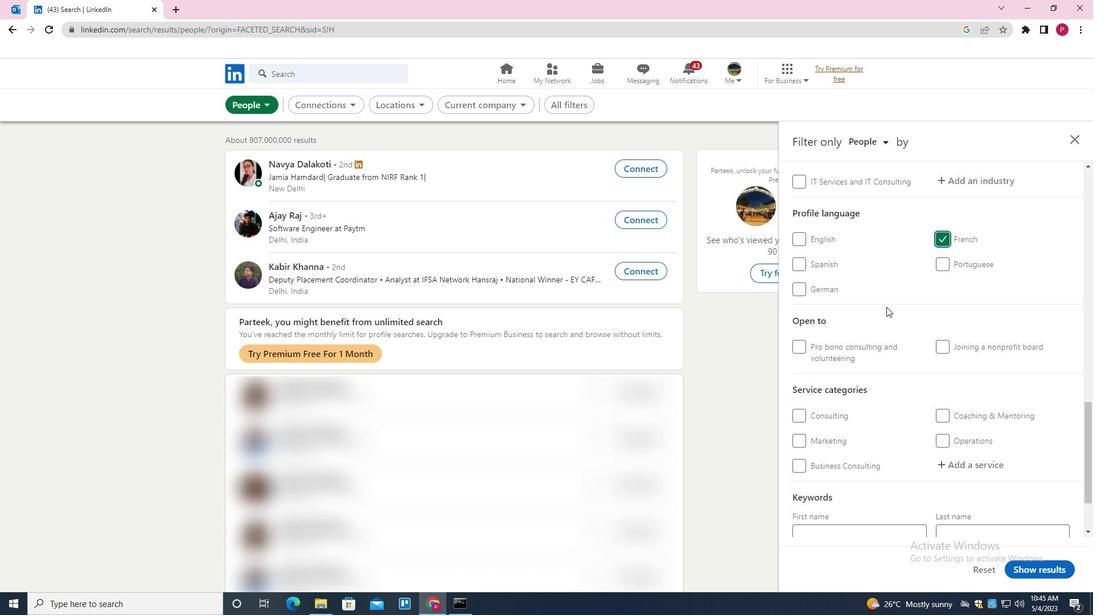 
Action: Mouse scrolled (886, 308) with delta (0, 0)
Screenshot: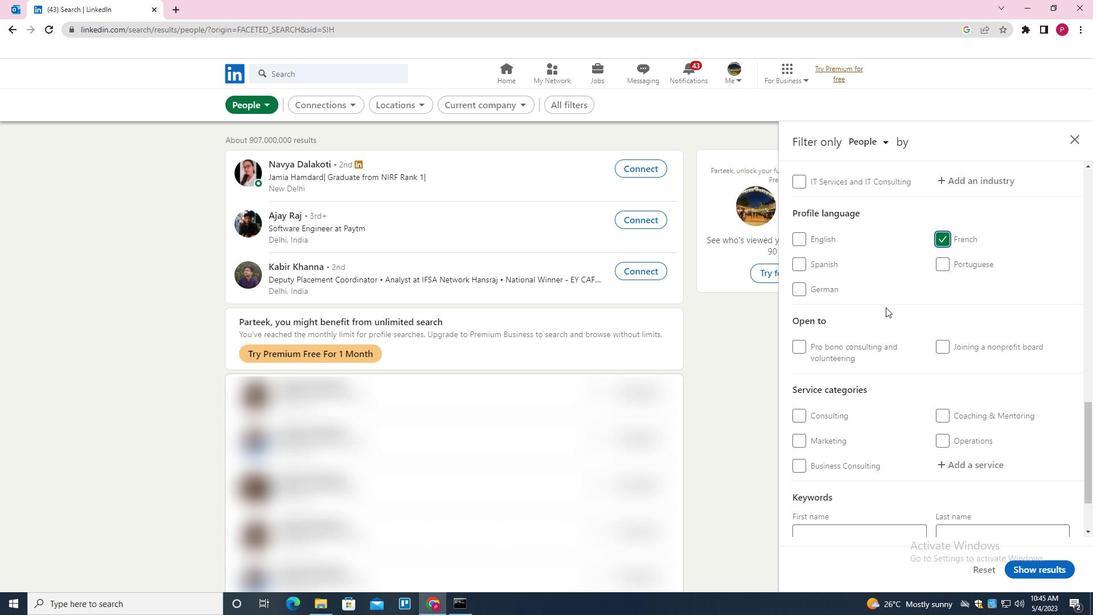 
Action: Mouse scrolled (886, 308) with delta (0, 0)
Screenshot: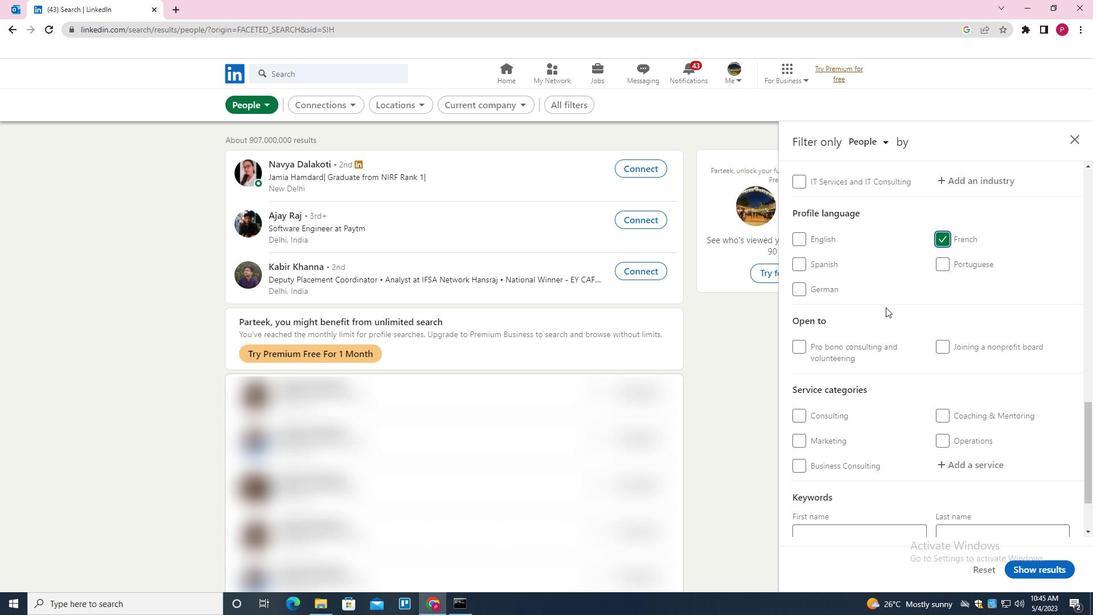 
Action: Mouse scrolled (886, 308) with delta (0, 0)
Screenshot: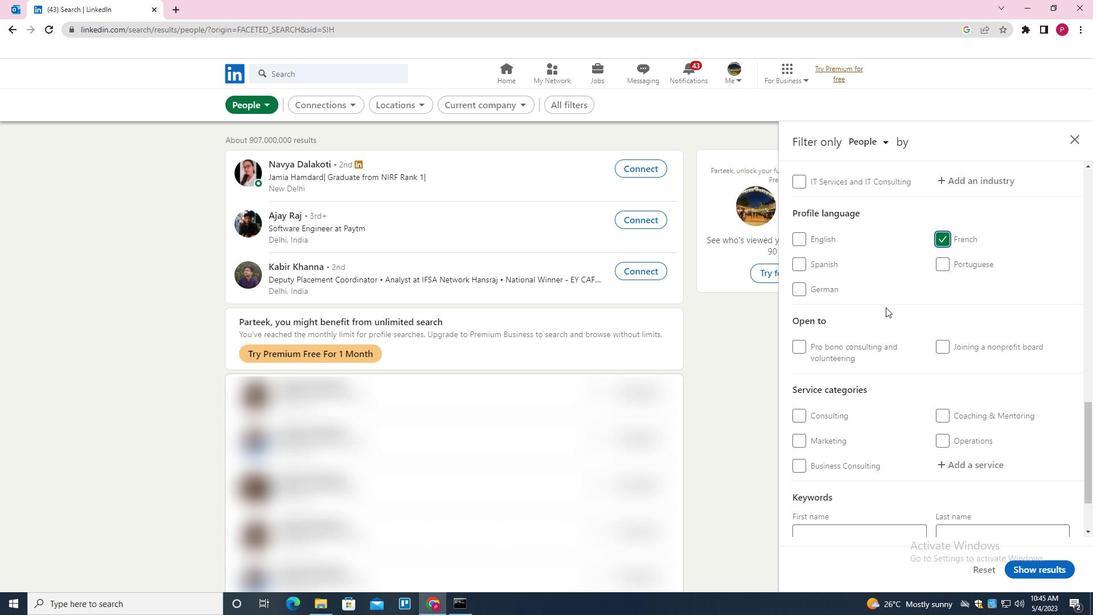 
Action: Mouse scrolled (886, 308) with delta (0, 0)
Screenshot: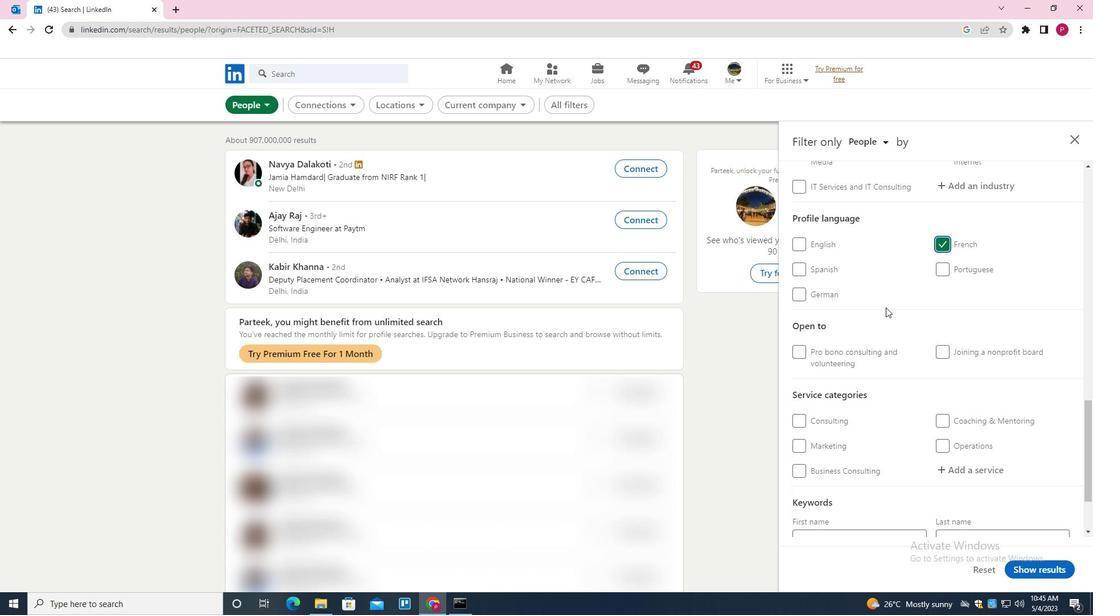 
Action: Mouse scrolled (886, 308) with delta (0, 0)
Screenshot: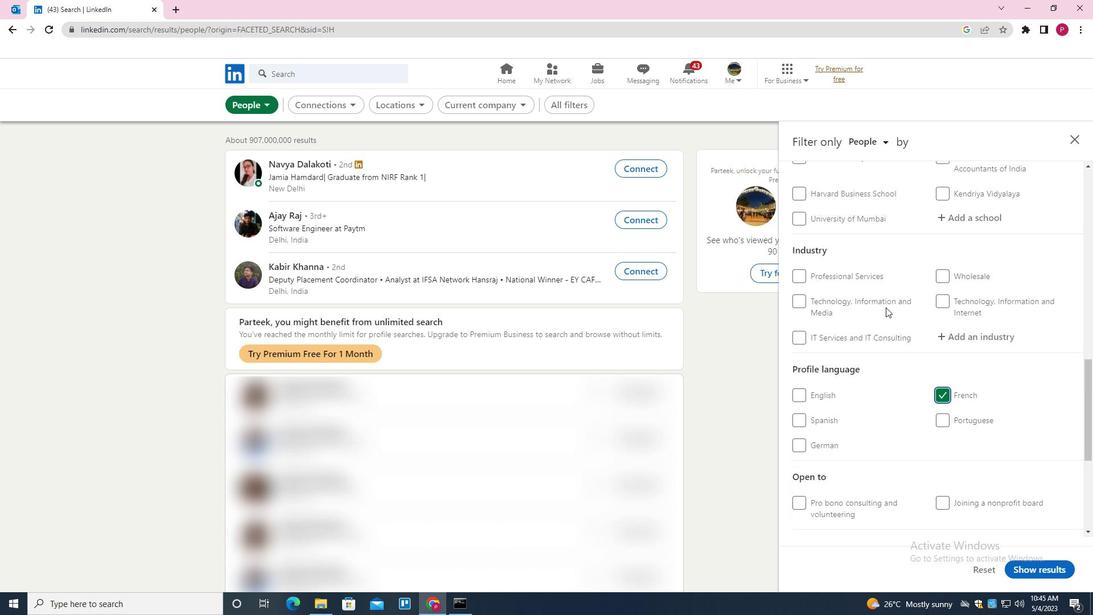 
Action: Mouse scrolled (886, 308) with delta (0, 0)
Screenshot: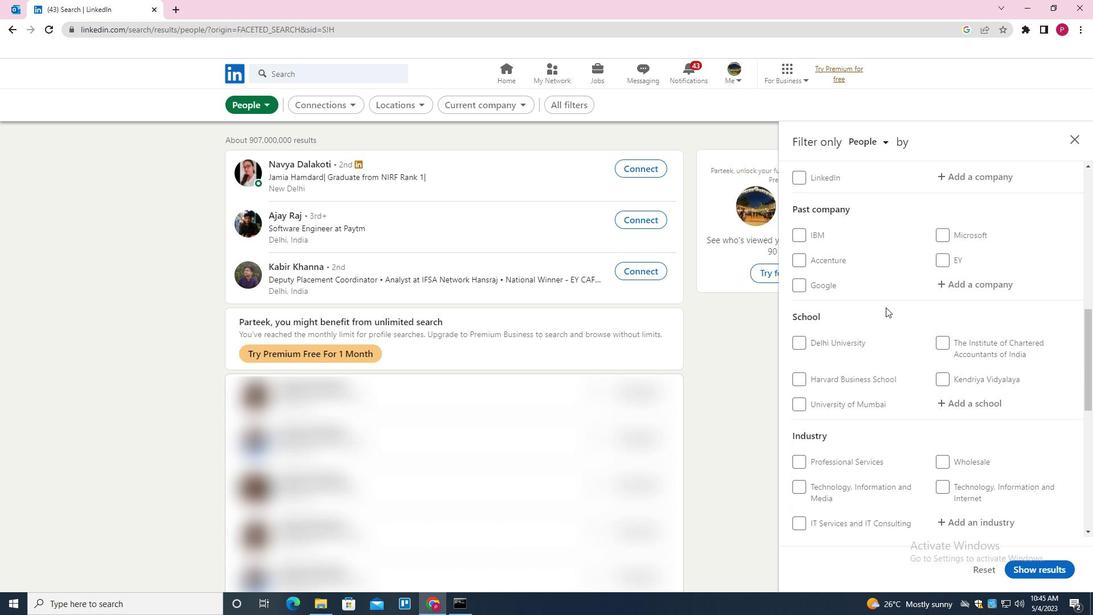
Action: Mouse moved to (975, 236)
Screenshot: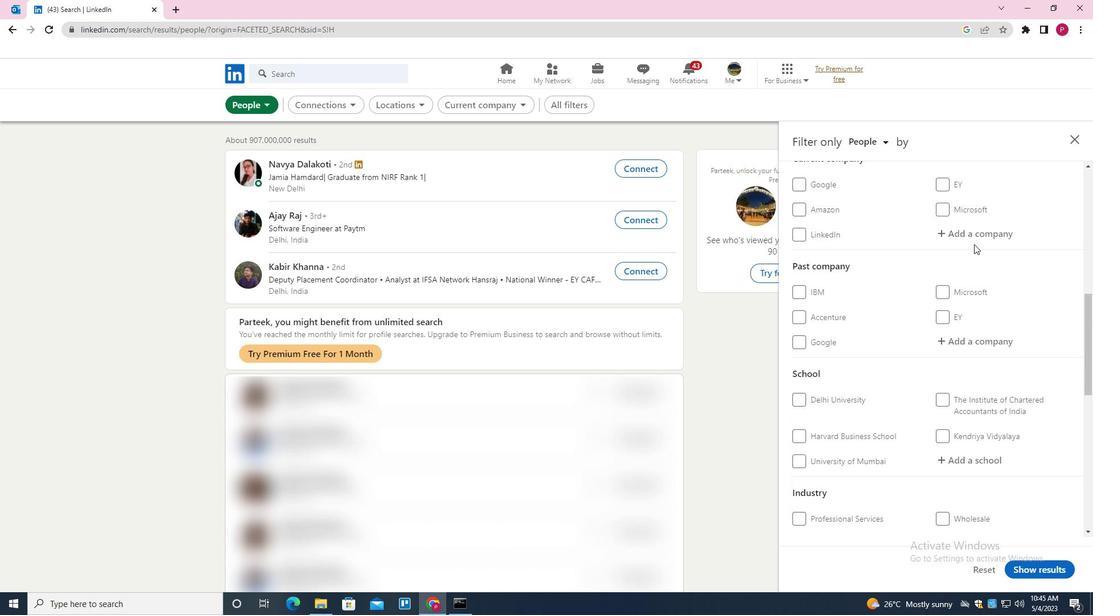 
Action: Mouse pressed left at (975, 236)
Screenshot: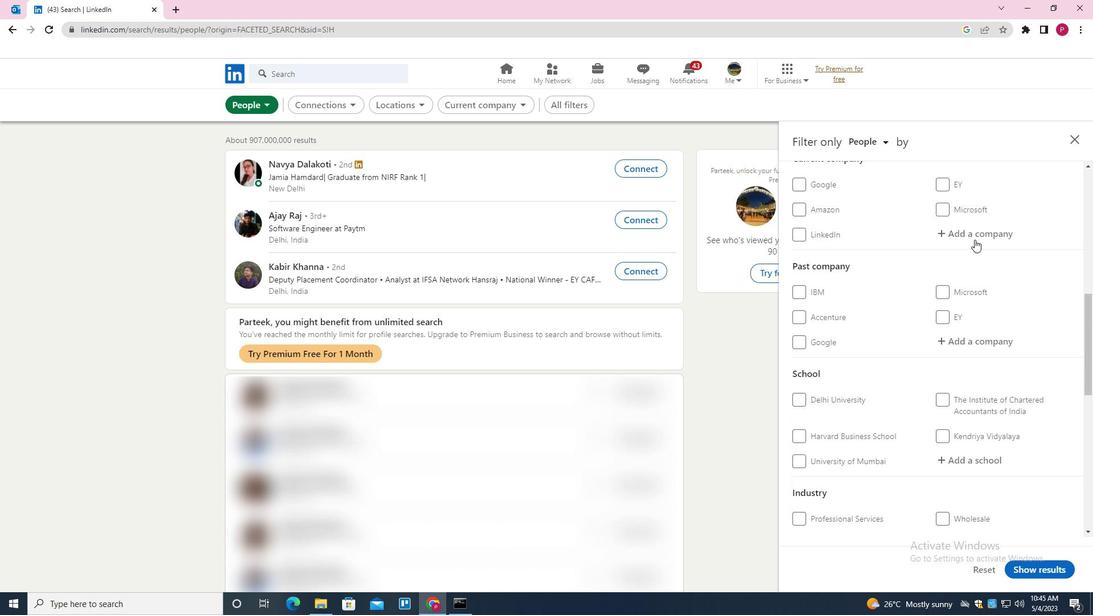 
Action: Key pressed <Key.shift><Key.shift>MAHINDRA<Key.space><Key.shift>LIFESPACE<Key.space><Key.caps_lock><Key.caps_lock><Key.caps_lock><Key.caps_lock><Key.caps_lock><Key.shift>DEVELOPERS<Key.space><Key.shift><Key.shift><Key.shift><Key.shift><Key.shift><Key.shift><Key.shift><Key.shift><Key.shift><Key.shift>P<Key.backspace><Key.shift>LTD<Key.down><Key.enter>
Screenshot: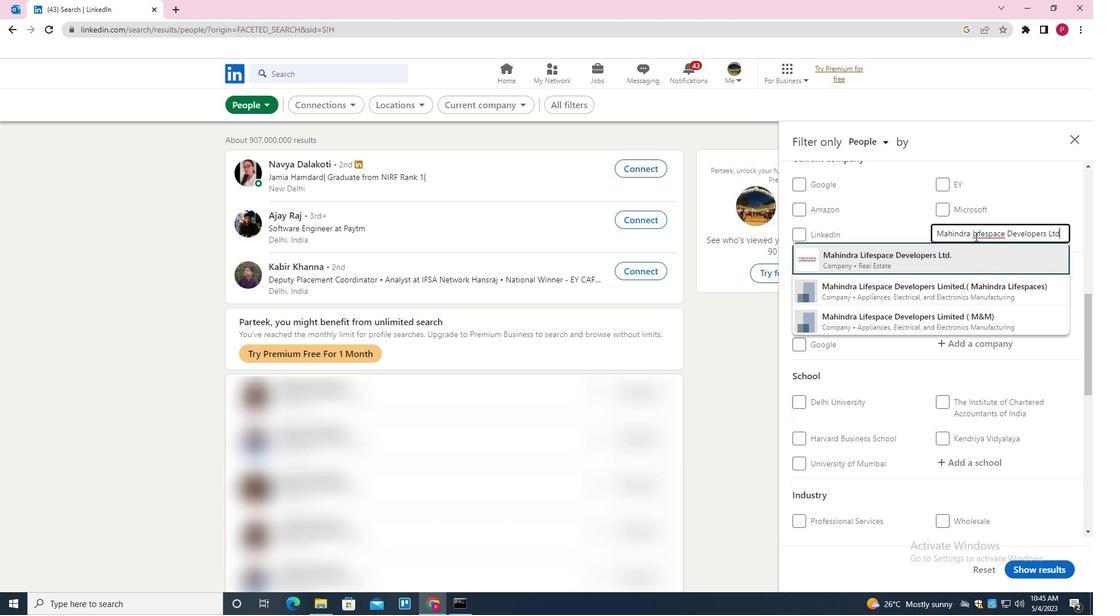 
Action: Mouse moved to (939, 275)
Screenshot: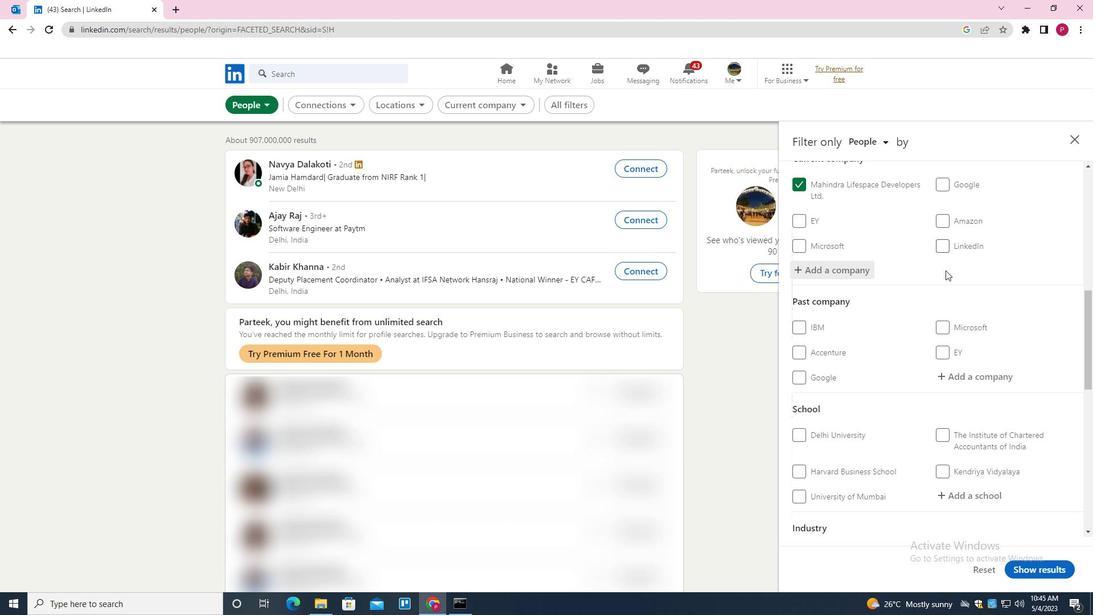 
Action: Mouse scrolled (939, 275) with delta (0, 0)
Screenshot: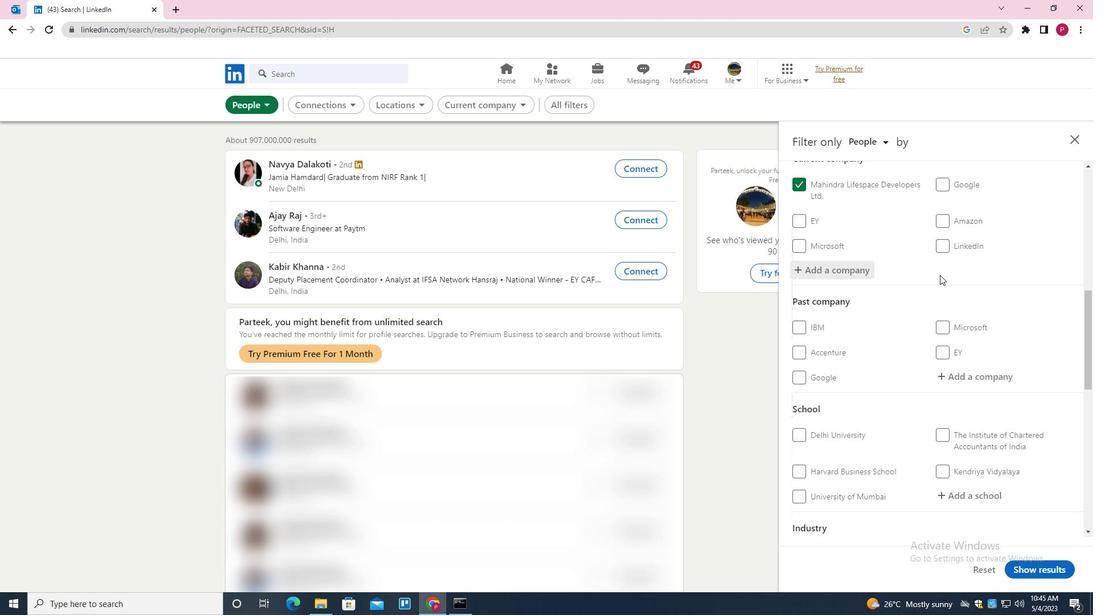 
Action: Mouse scrolled (939, 275) with delta (0, 0)
Screenshot: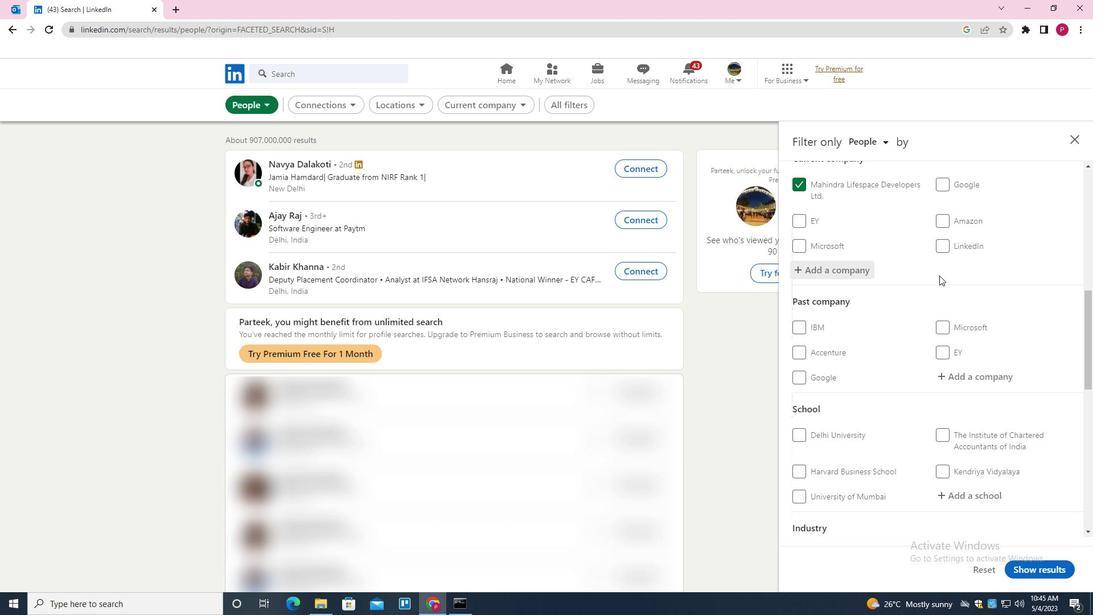 
Action: Mouse scrolled (939, 275) with delta (0, 0)
Screenshot: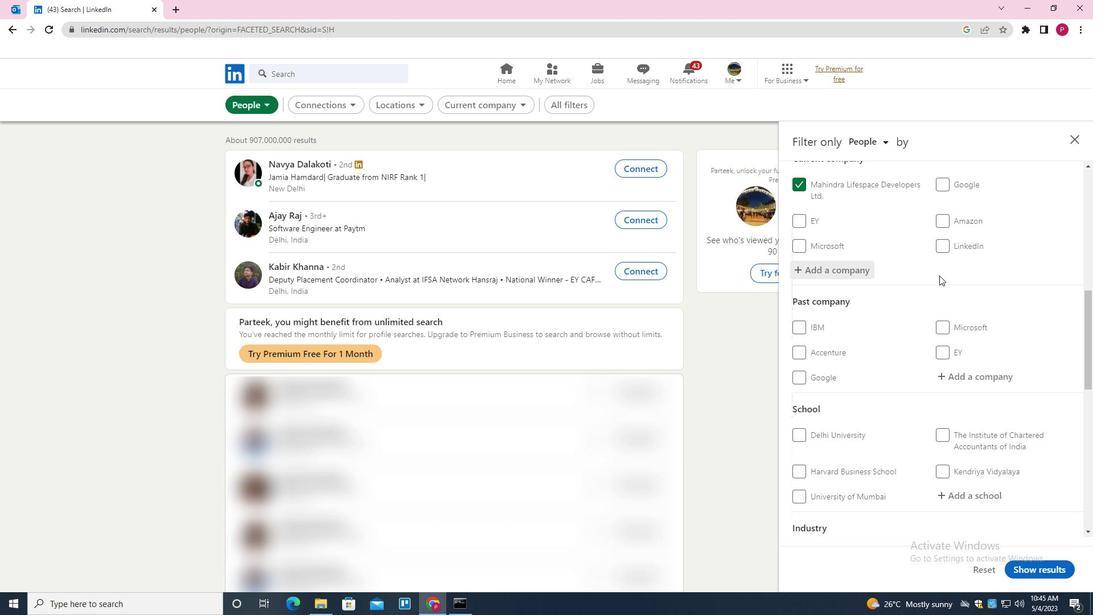 
Action: Mouse scrolled (939, 275) with delta (0, 0)
Screenshot: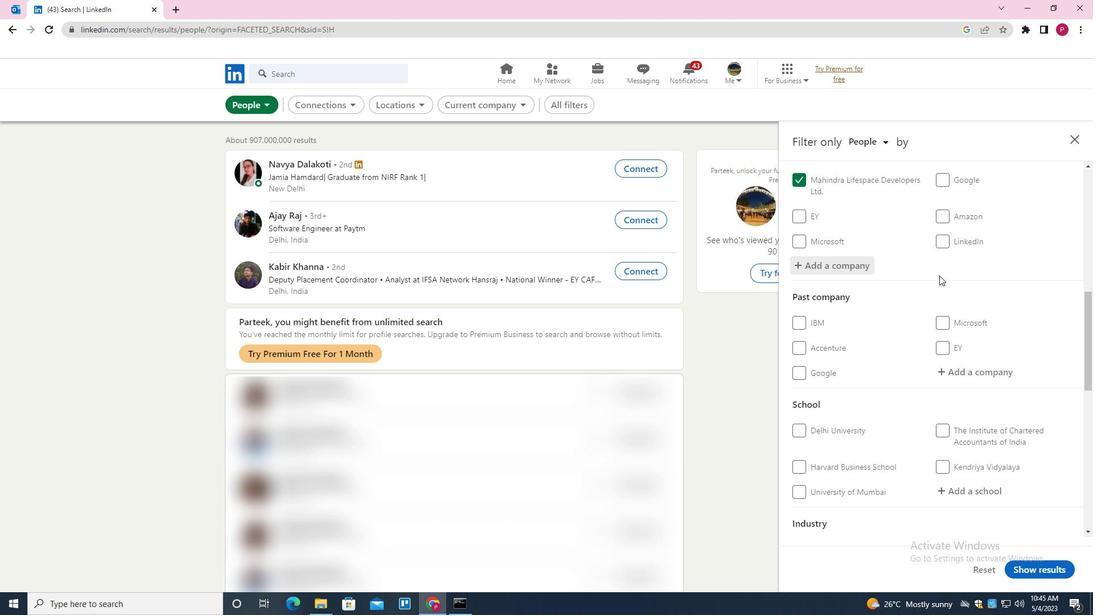 
Action: Mouse moved to (962, 270)
Screenshot: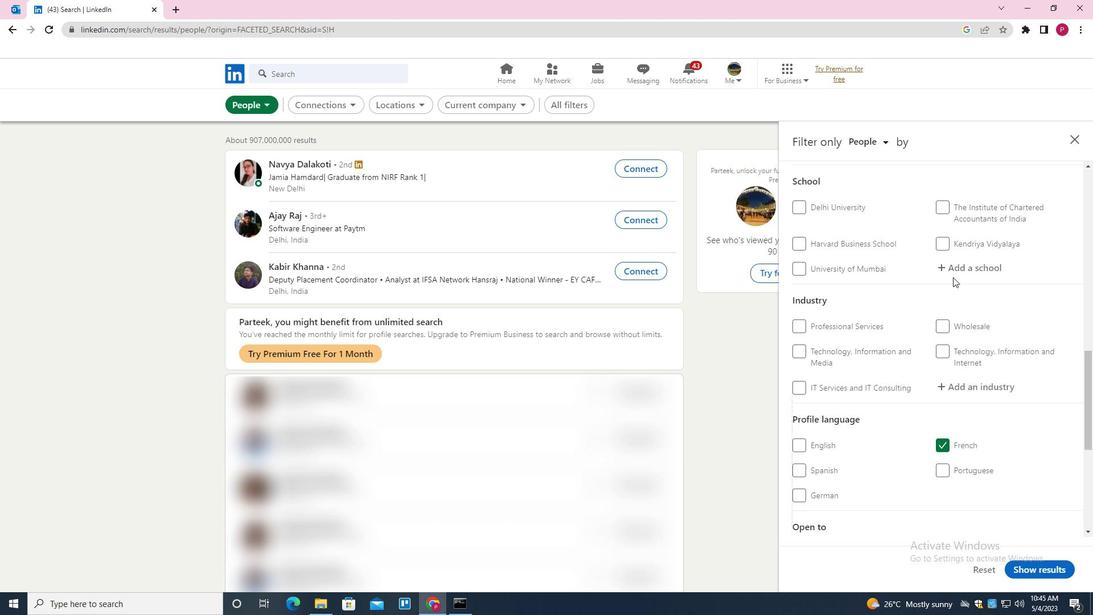 
Action: Mouse pressed left at (962, 270)
Screenshot: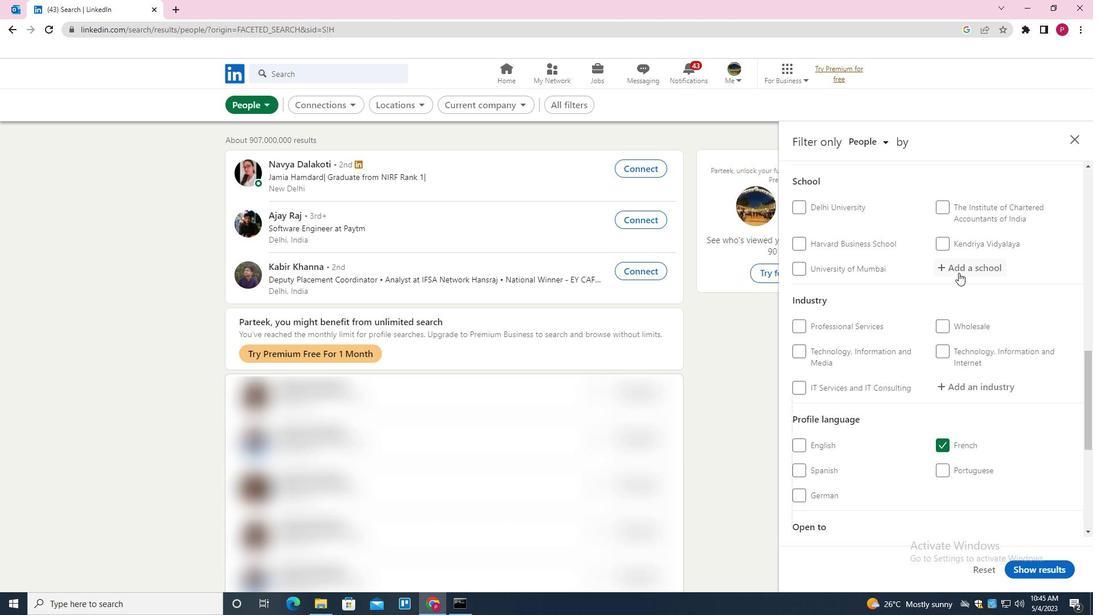 
Action: Key pressed <Key.shift><Key.shift><Key.shift><Key.shift><Key.shift><Key.shift><Key.shift><Key.shift><Key.shift><Key.shift><Key.shift><Key.shift><Key.shift><Key.shift><Key.shift><Key.shift><Key.shift><Key.shift><Key.shift><Key.shift><Key.shift><Key.shift><Key.shift><Key.shift><Key.shift><Key.shift><Key.shift><Key.shift><Key.shift><Key.shift><Key.shift><Key.shift><Key.shift><Key.shift><Key.shift><Key.shift><Key.shift><Key.shift><Key.shift><Key.shift><Key.shift><Key.shift><Key.shift><Key.shift><Key.shift><Key.shift><Key.shift><Key.shift><Key.shift><Key.shift><Key.shift><Key.shift><Key.shift><Key.shift><Key.shift><Key.shift><Key.shift><Key.shift><Key.shift><Key.shift><Key.shift><Key.shift><Key.shift><Key.shift><Key.shift><Key.shift><Key.shift><Key.shift><Key.shift><Key.shift><Key.shift><Key.shift><Key.shift><Key.shift><Key.shift><Key.shift><Key.shift><Key.shift><Key.shift><Key.shift><Key.shift><Key.shift><Key.shift><Key.shift><Key.shift><Key.shift><Key.shift><Key.shift><Key.shift><Key.shift><Key.shift><Key.shift><Key.shift><Key.shift><Key.shift><Key.shift><Key.shift><Key.shift><Key.shift><Key.shift><Key.shift><Key.shift><Key.shift><Key.shift><Key.shift><Key.shift><Key.shift><Key.shift><Key.shift><Key.shift><Key.shift><Key.shift><Key.shift><Key.shift><Key.shift><Key.shift><Key.shift><Key.shift><Key.shift><Key.shift><Key.shift><Key.shift><Key.shift><Key.shift><Key.shift><Key.shift><Key.shift><Key.shift><Key.shift><Key.shift><Key.shift><Key.shift><Key.shift><Key.shift><Key.shift><Key.shift><Key.shift><Key.shift><Key.shift><Key.shift><Key.shift><Key.shift><Key.shift><Key.shift><Key.shift><Key.shift>MAKHANLAL<Key.space><Key.shift><Key.shift><Key.shift><Key.shift><Key.shift><Key.shift><Key.shift><Key.shift><Key.shift><Key.shift><Key.shift><Key.shift><Key.shift><Key.shift><Key.shift><Key.shift><Key.shift><Key.shift>CHATURVEDI<Key.space><Key.shift>NATIONAL<Key.space><Key.shift><Key.shift><Key.shift><Key.shift><Key.shift>UNIVERSITY<Key.space><Key.down><Key.enter>
Screenshot: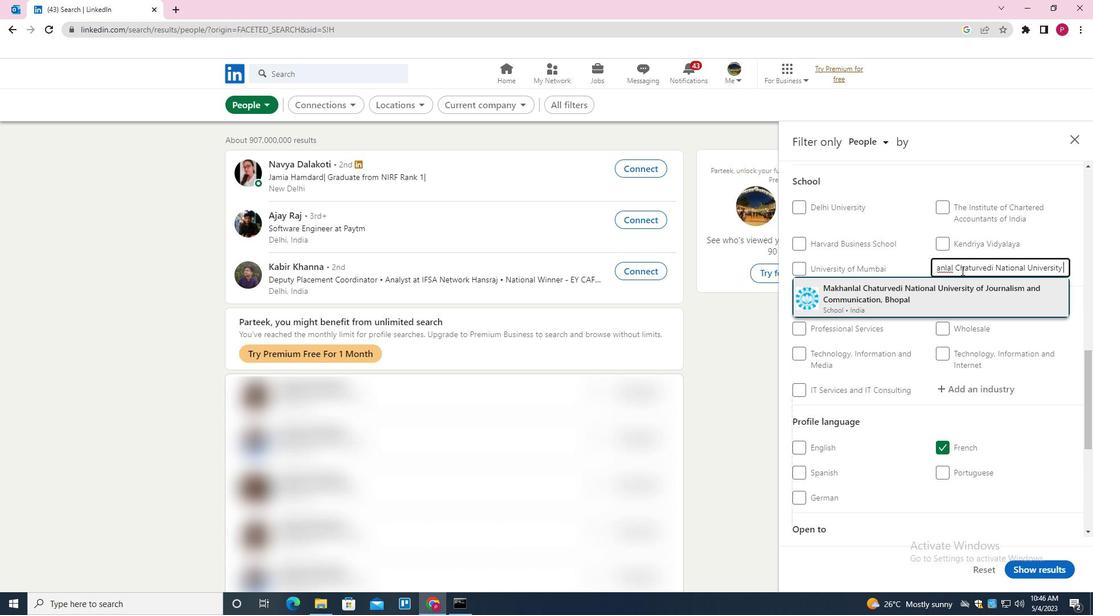 
Action: Mouse moved to (956, 291)
Screenshot: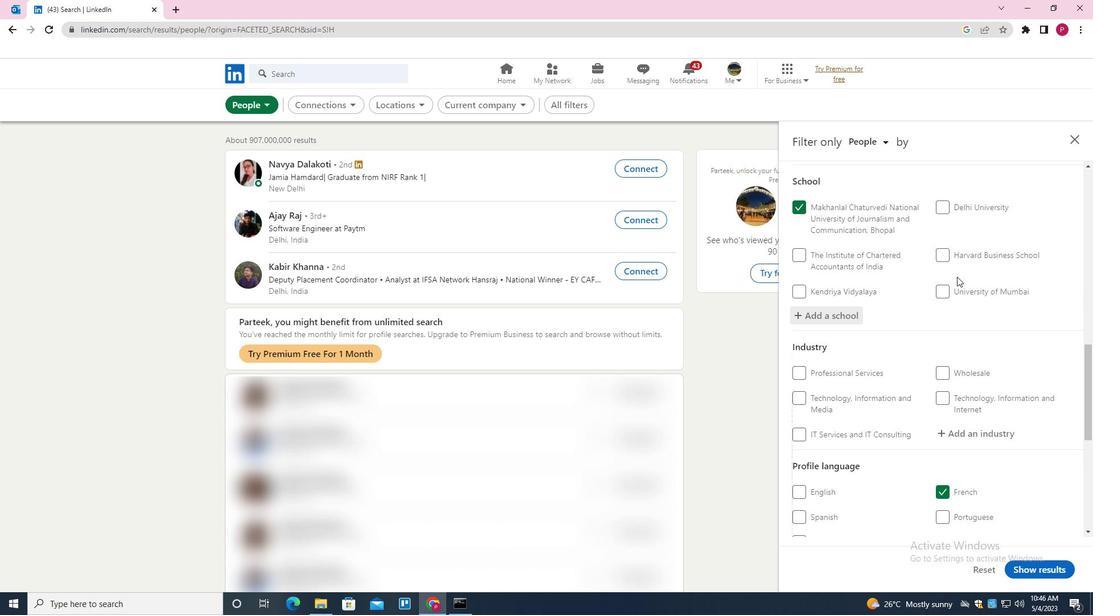 
Action: Mouse scrolled (956, 291) with delta (0, 0)
Screenshot: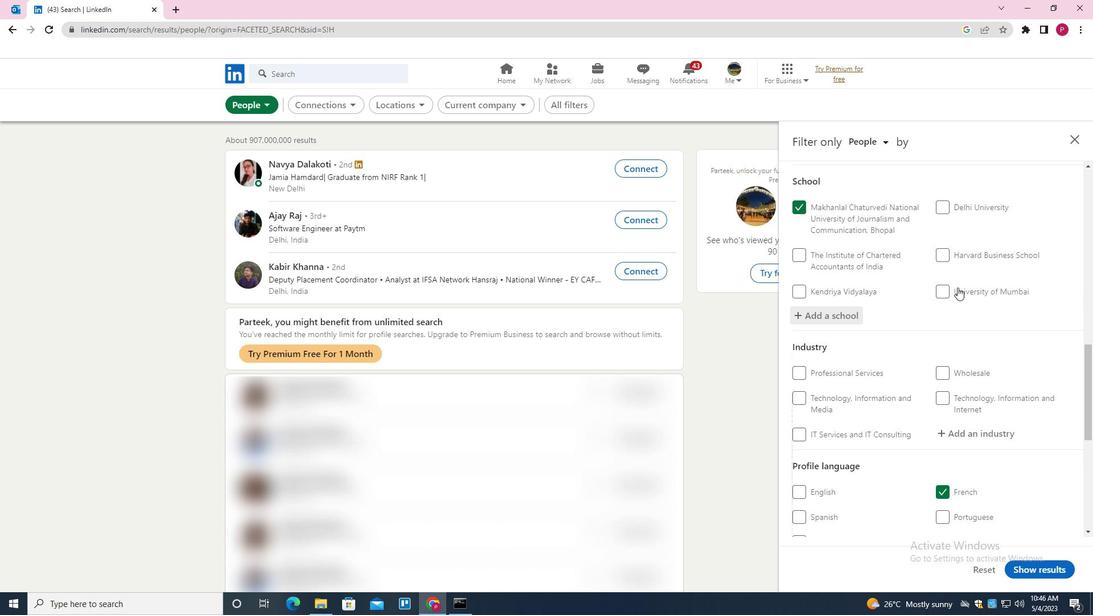 
Action: Mouse moved to (955, 292)
Screenshot: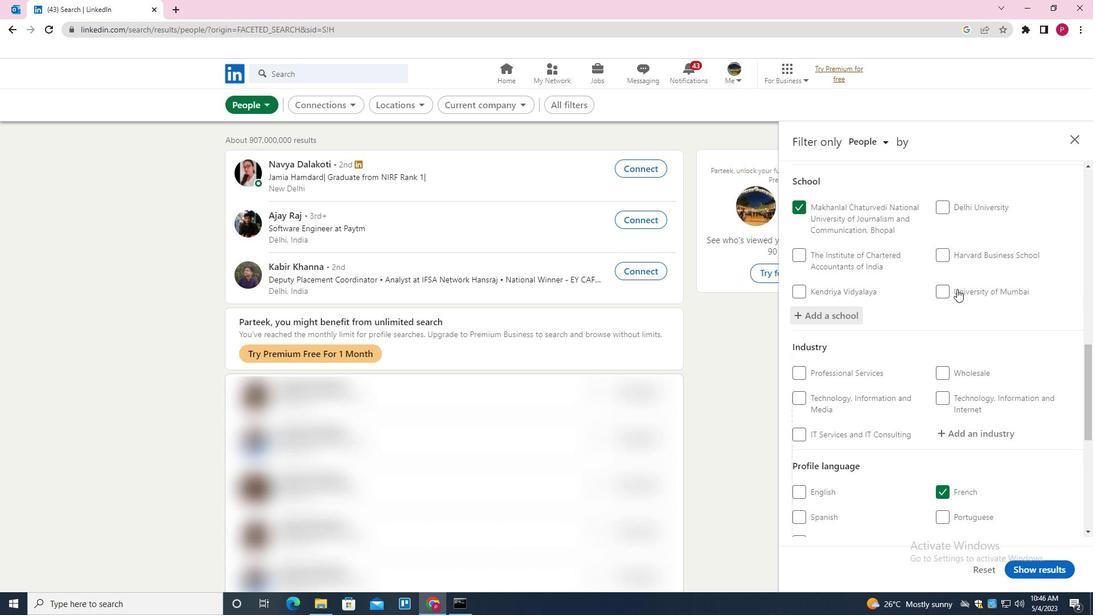 
Action: Mouse scrolled (955, 292) with delta (0, 0)
Screenshot: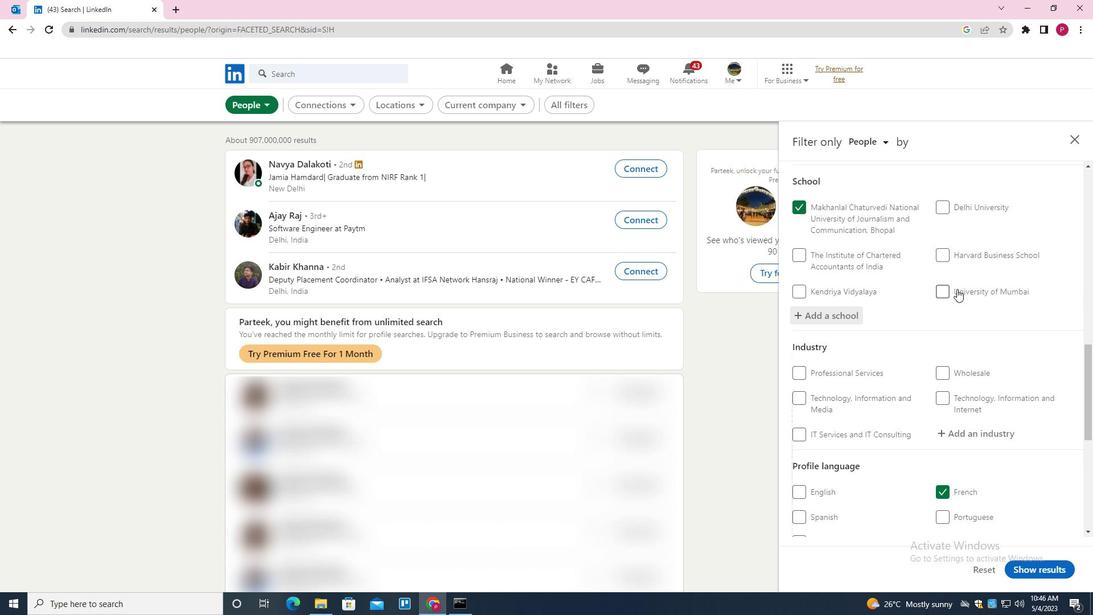 
Action: Mouse moved to (955, 293)
Screenshot: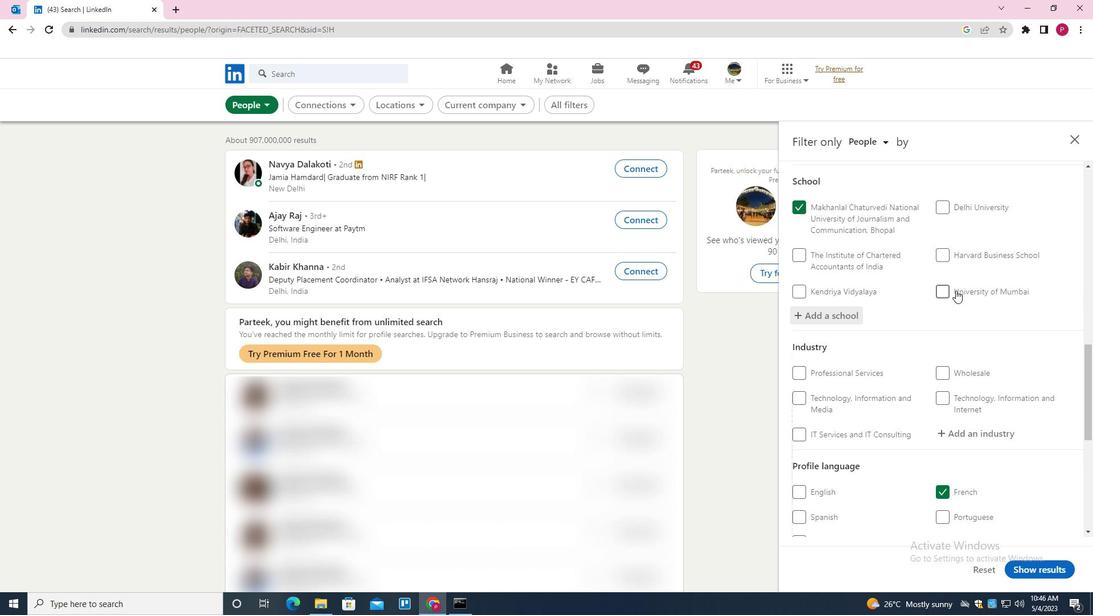 
Action: Mouse scrolled (955, 293) with delta (0, 0)
Screenshot: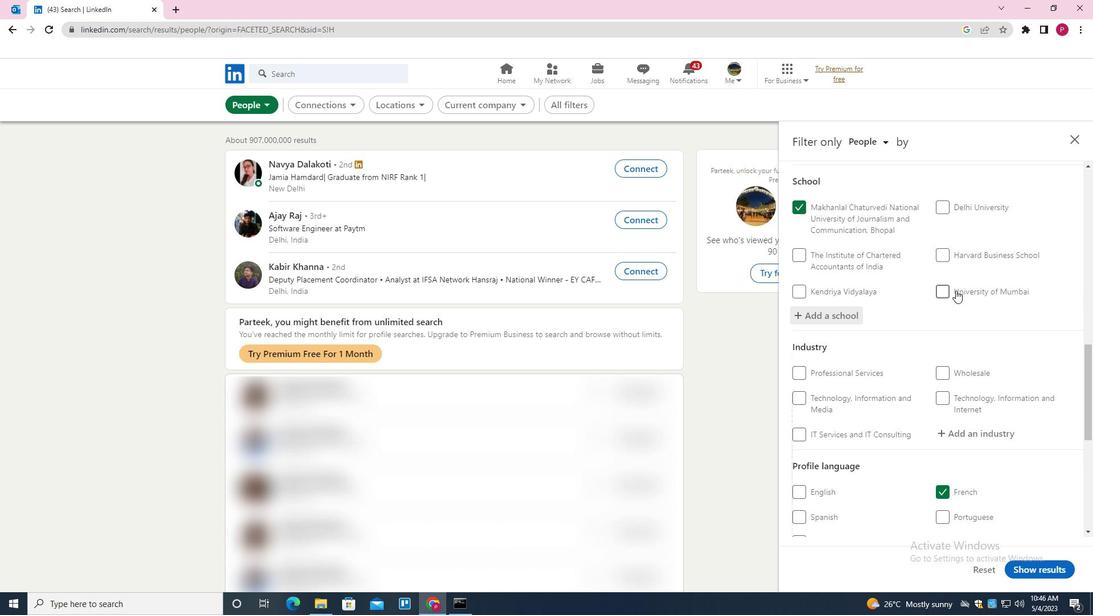 
Action: Mouse moved to (974, 254)
Screenshot: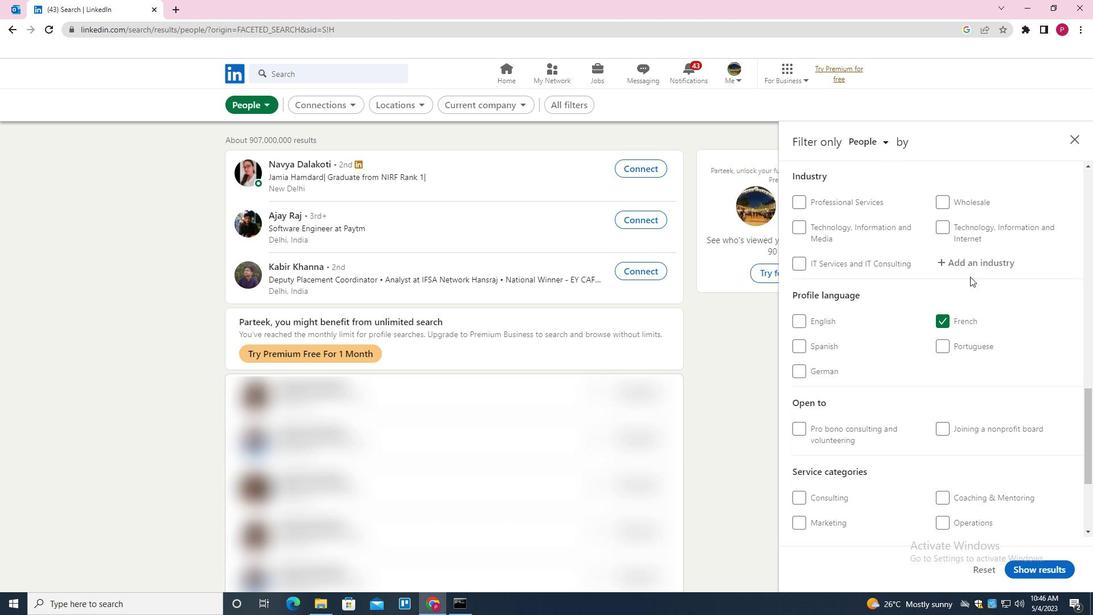 
Action: Mouse pressed left at (974, 254)
Screenshot: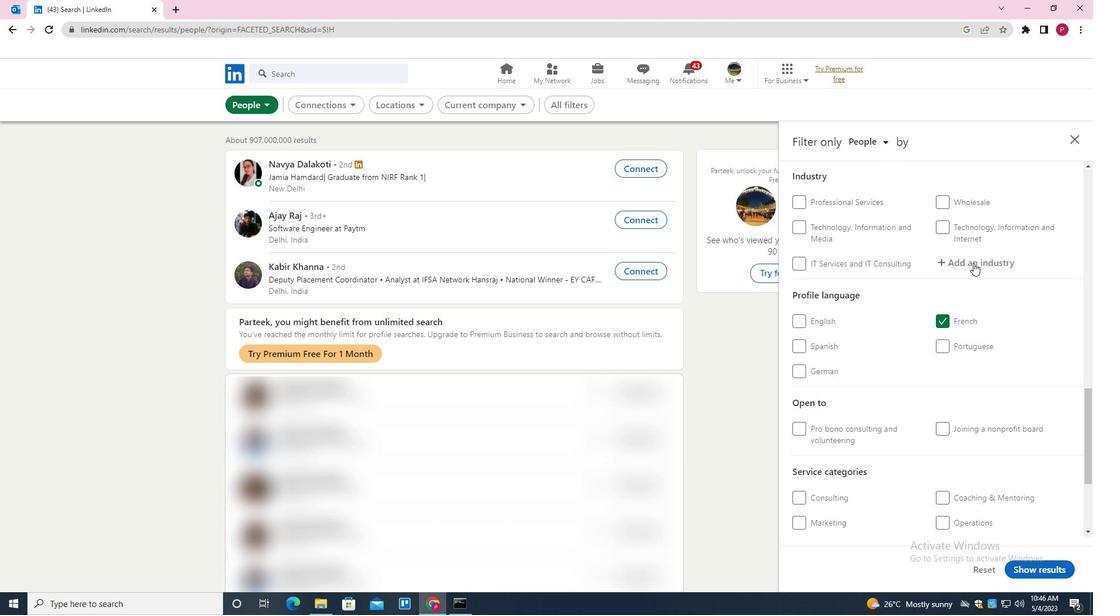 
Action: Key pressed <Key.shift><Key.shift><Key.shift><Key.shift><Key.shift><Key.shift><Key.shift><Key.shift><Key.shift><Key.shift><Key.shift><Key.shift><Key.shift><Key.shift><Key.shift><Key.shift><Key.shift><Key.shift><Key.shift><Key.shift><Key.shift><Key.shift><Key.shift><Key.shift><Key.shift><Key.shift><Key.shift><Key.shift><Key.shift><Key.shift><Key.shift><Key.shift><Key.shift><Key.shift><Key.shift><Key.shift><Key.shift><Key.shift><Key.shift><Key.shift><Key.shift><Key.shift><Key.shift><Key.shift><Key.shift><Key.shift><Key.shift><Key.shift><Key.shift><Key.shift><Key.shift><Key.shift><Key.shift><Key.shift><Key.shift><Key.shift><Key.shift><Key.shift>SEN<Key.backspace>MICONDUCTOR<Key.space><Key.shift>MANUFACTURING<Key.down><Key.enter>
Screenshot: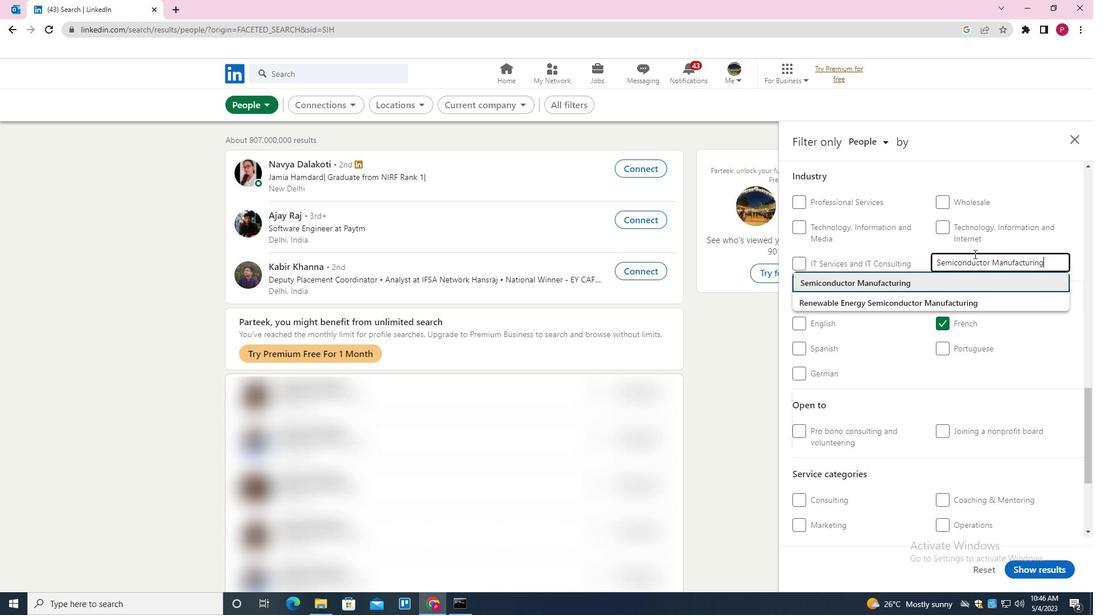 
Action: Mouse moved to (967, 258)
Screenshot: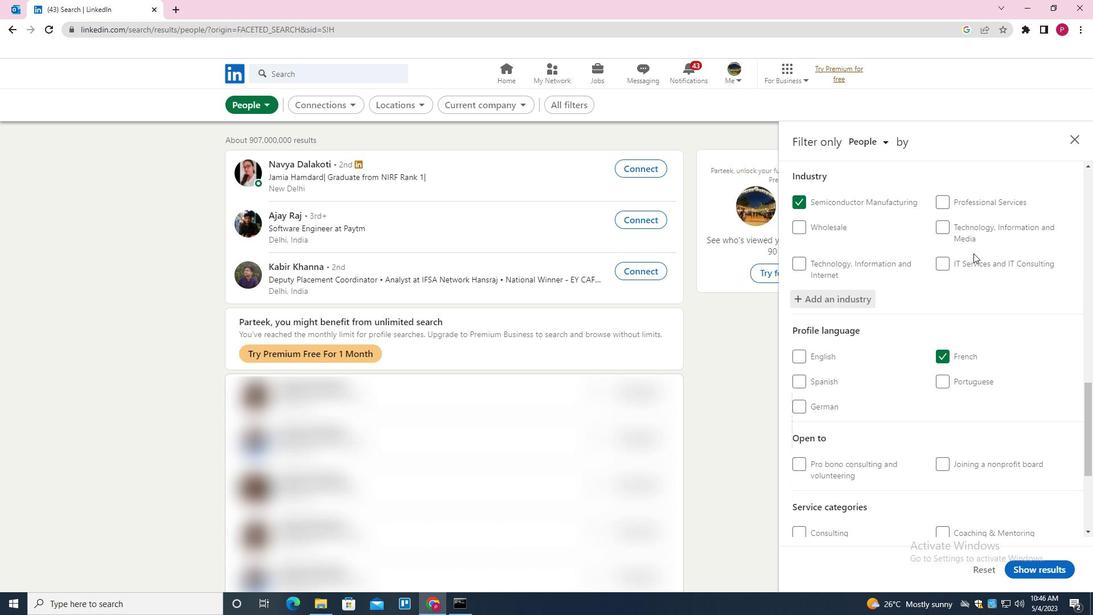 
Action: Mouse scrolled (967, 257) with delta (0, 0)
Screenshot: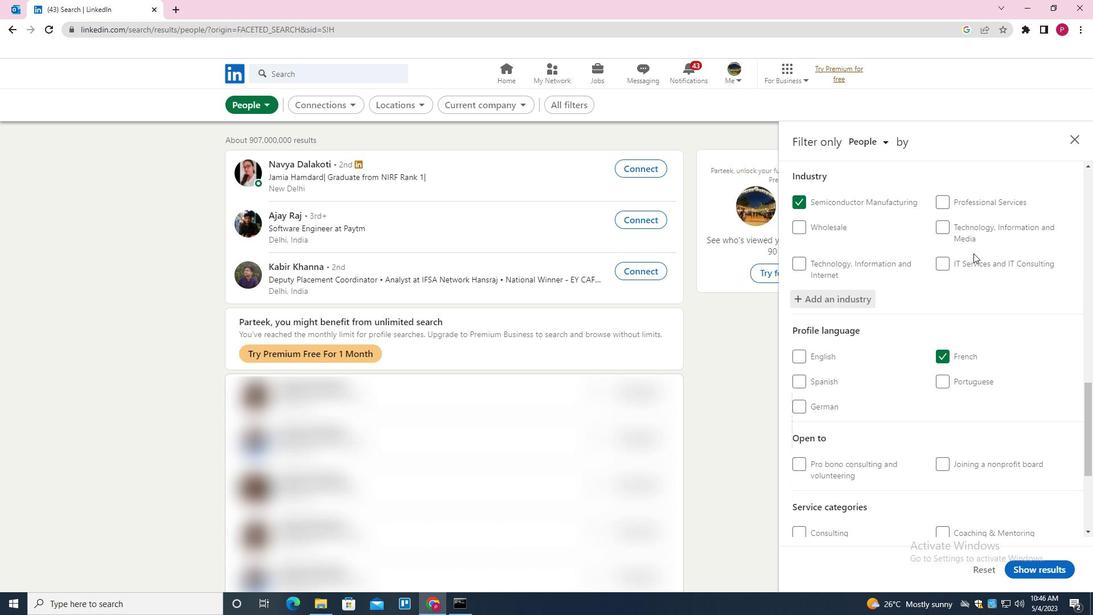 
Action: Mouse moved to (966, 261)
Screenshot: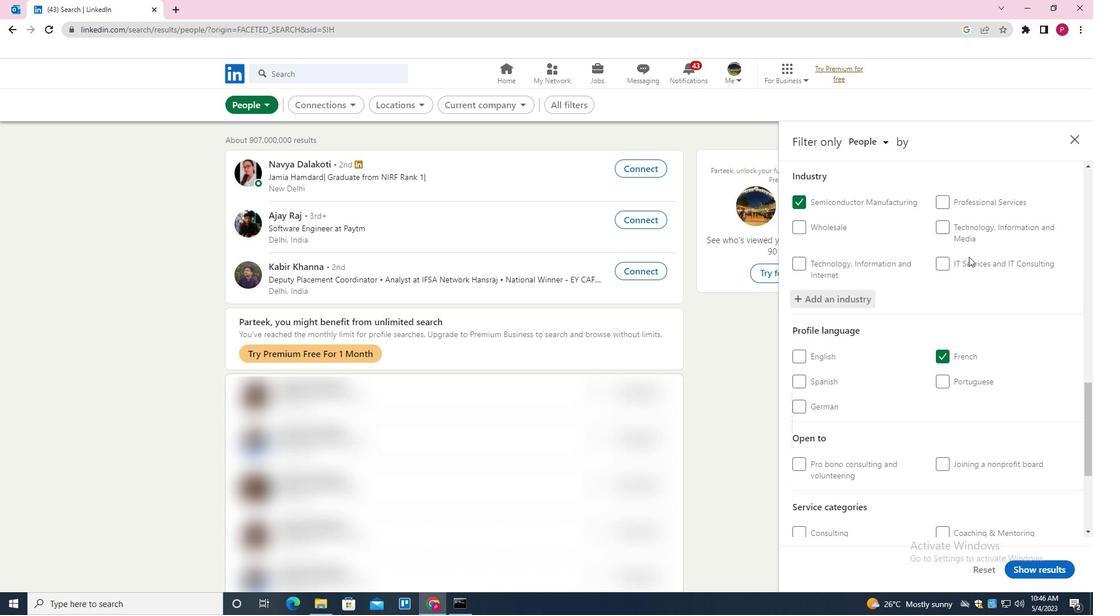 
Action: Mouse scrolled (966, 260) with delta (0, 0)
Screenshot: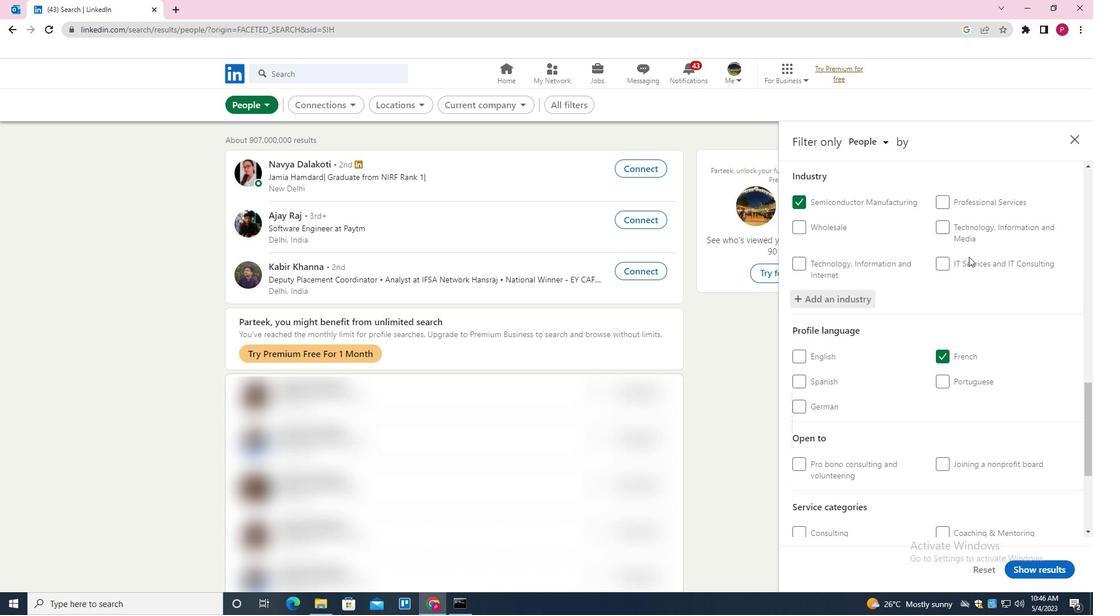 
Action: Mouse moved to (963, 266)
Screenshot: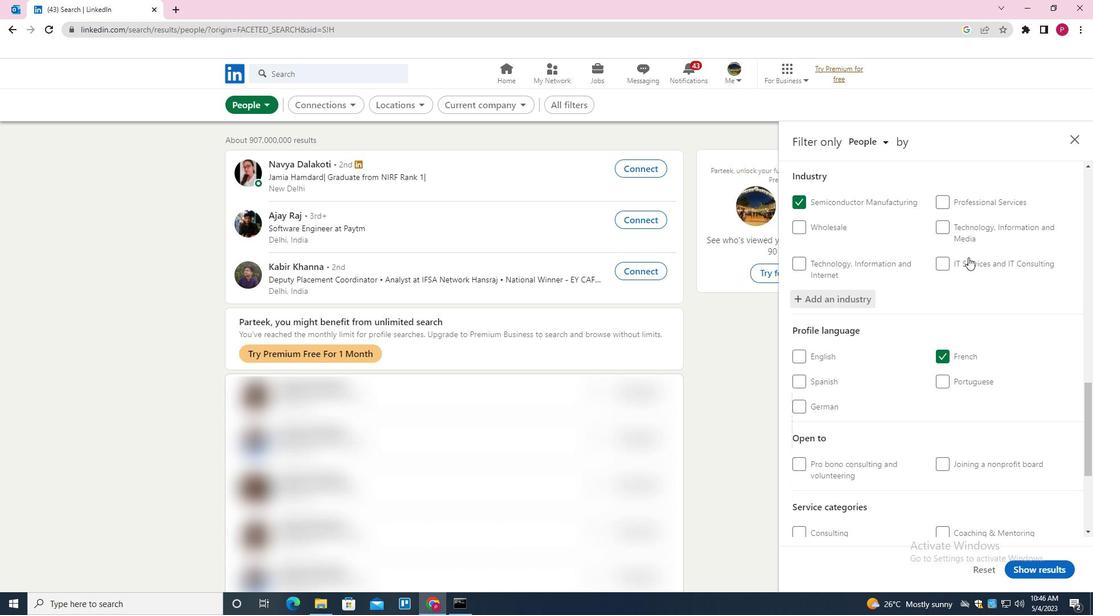 
Action: Mouse scrolled (963, 266) with delta (0, 0)
Screenshot: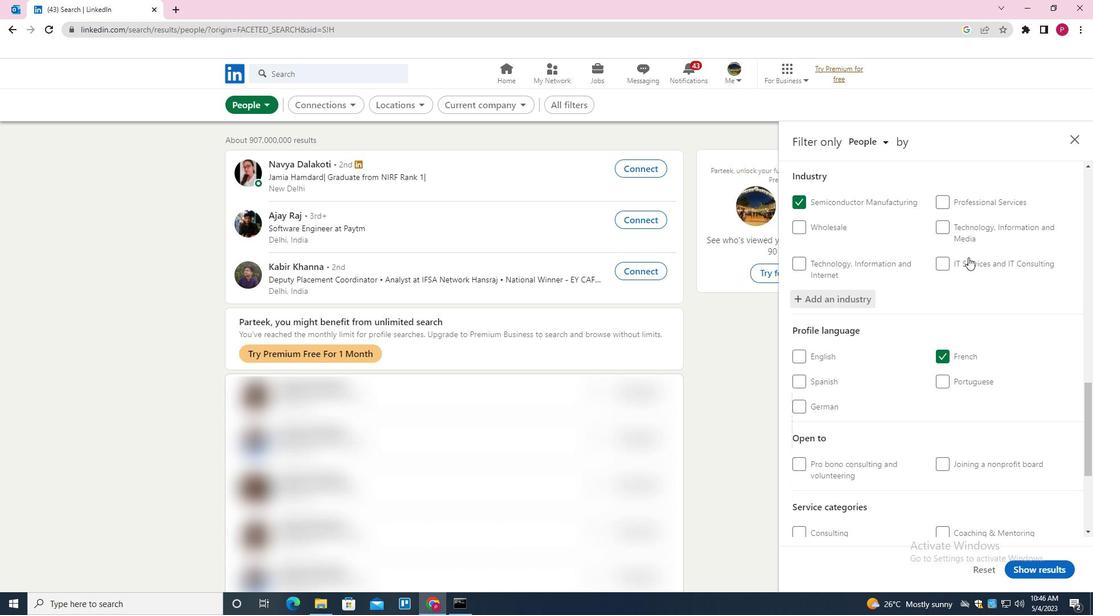 
Action: Mouse moved to (962, 268)
Screenshot: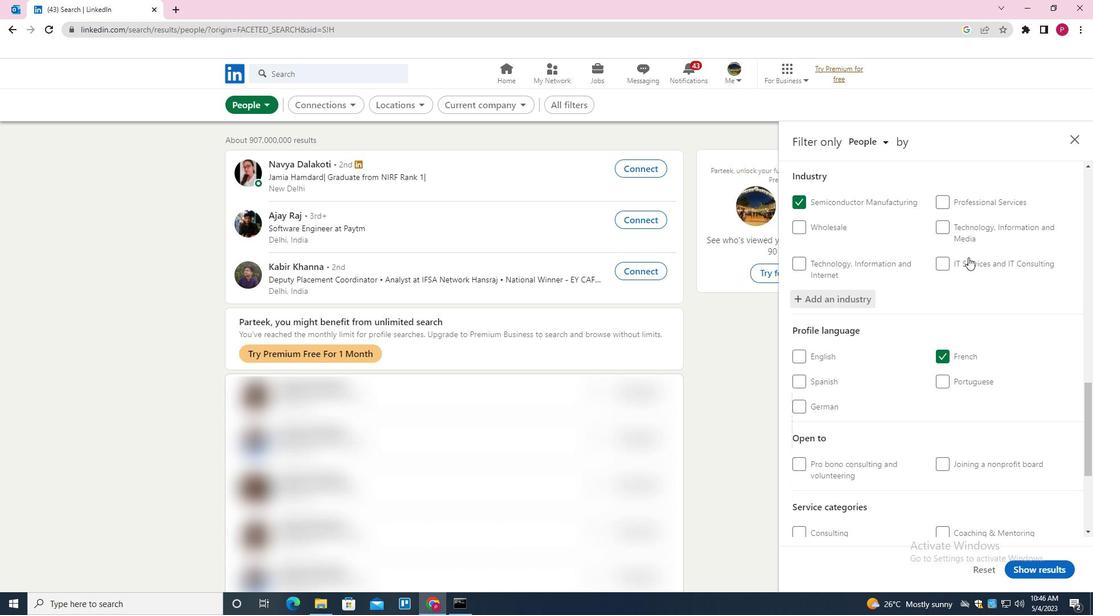 
Action: Mouse scrolled (962, 268) with delta (0, 0)
Screenshot: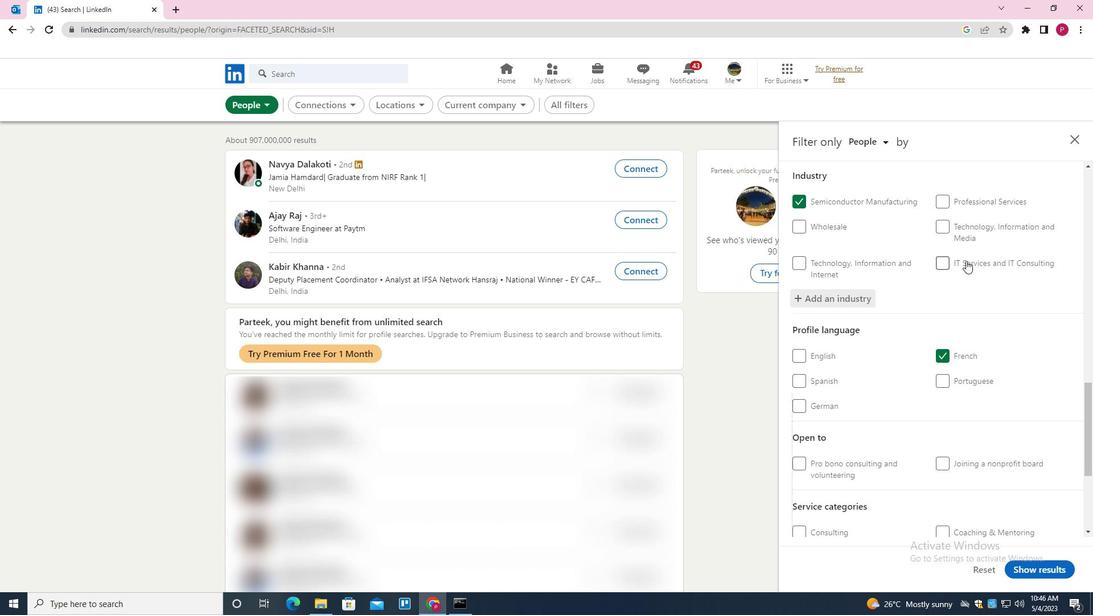
Action: Mouse scrolled (962, 268) with delta (0, 0)
Screenshot: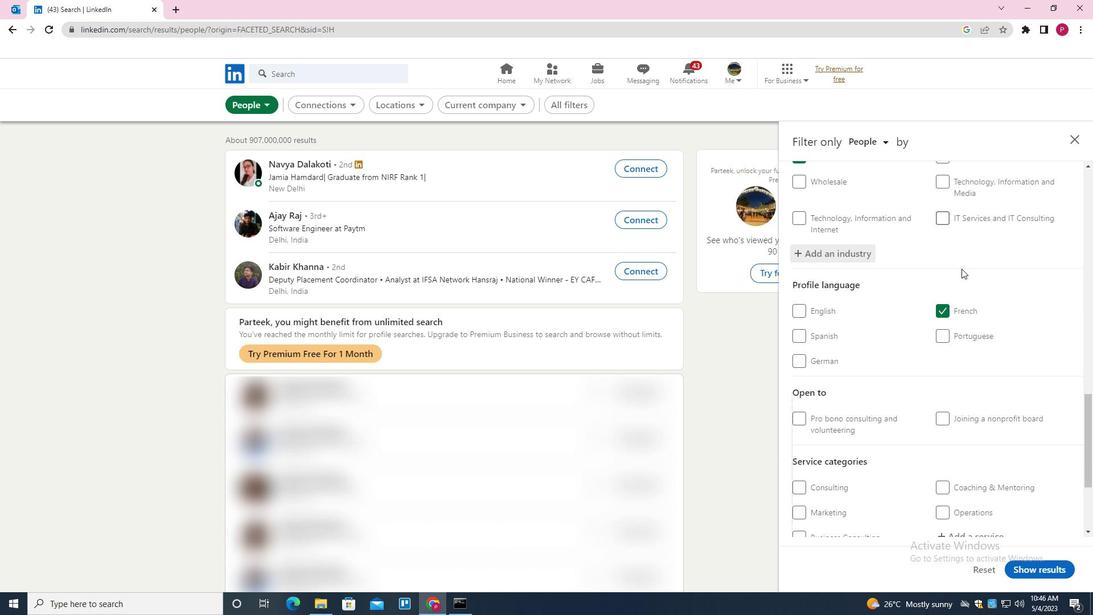
Action: Mouse scrolled (962, 268) with delta (0, 0)
Screenshot: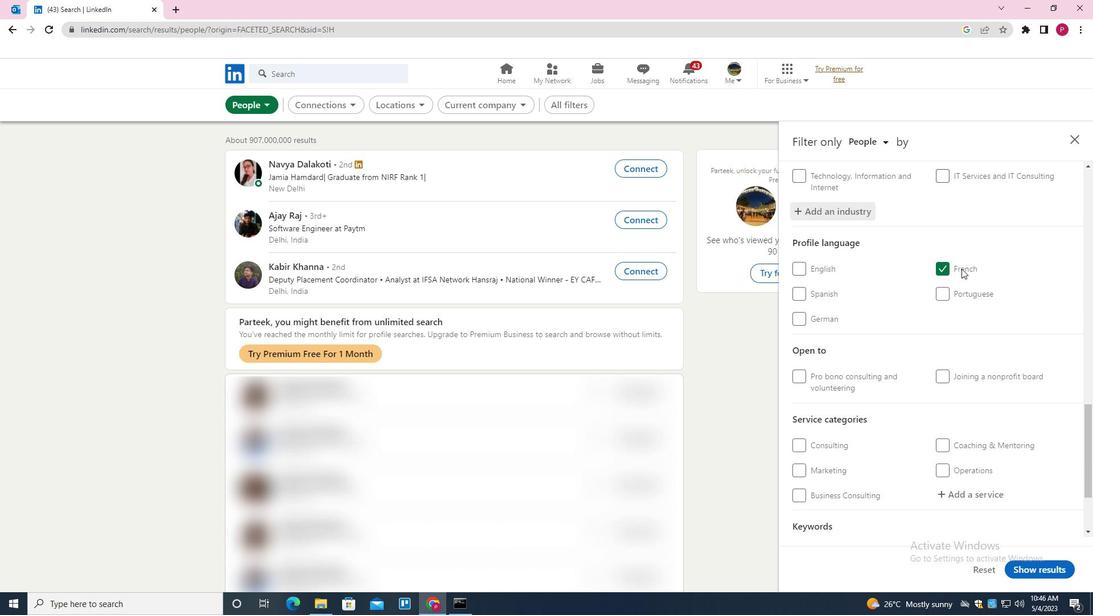 
Action: Mouse moved to (966, 371)
Screenshot: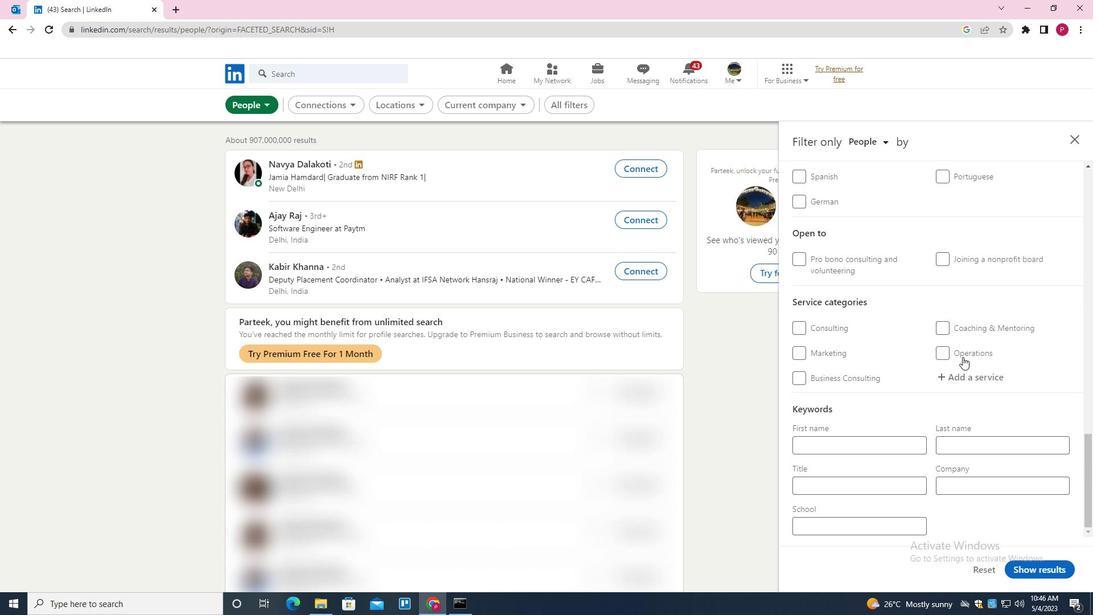 
Action: Mouse pressed left at (966, 371)
Screenshot: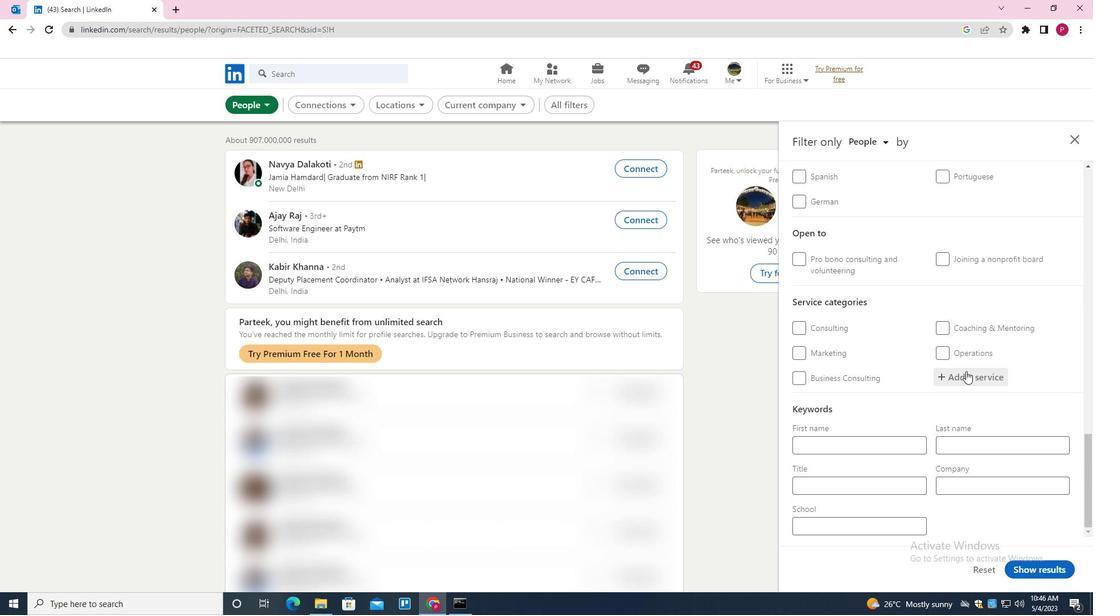 
Action: Key pressed <Key.shift>DIGITAL<Key.space><Key.shift>MARKETING<Key.down><Key.enter>
Screenshot: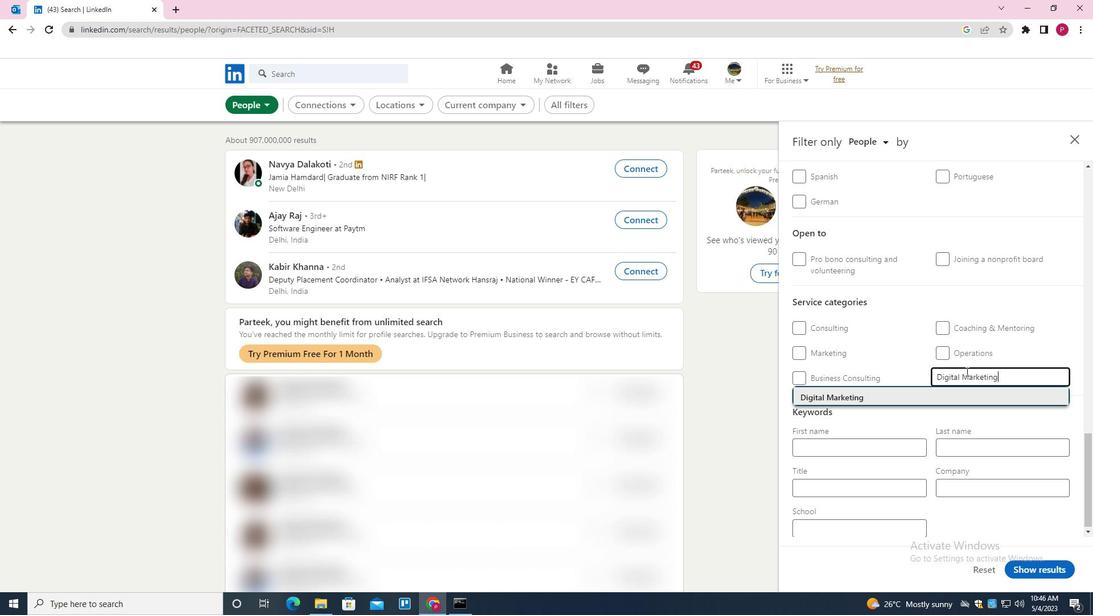 
Action: Mouse moved to (968, 371)
Screenshot: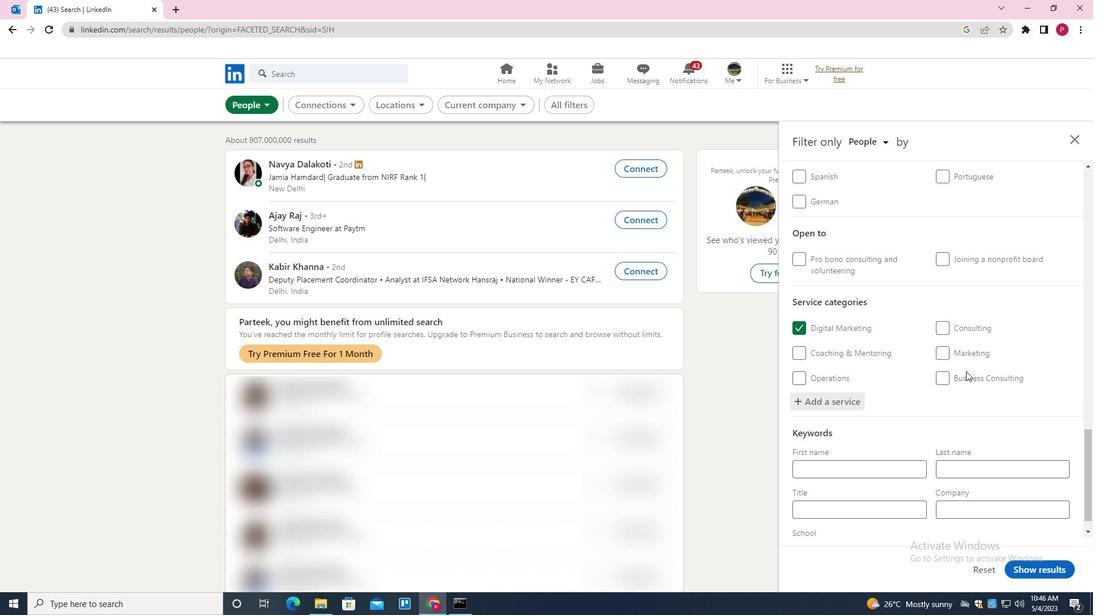 
Action: Mouse scrolled (968, 371) with delta (0, 0)
Screenshot: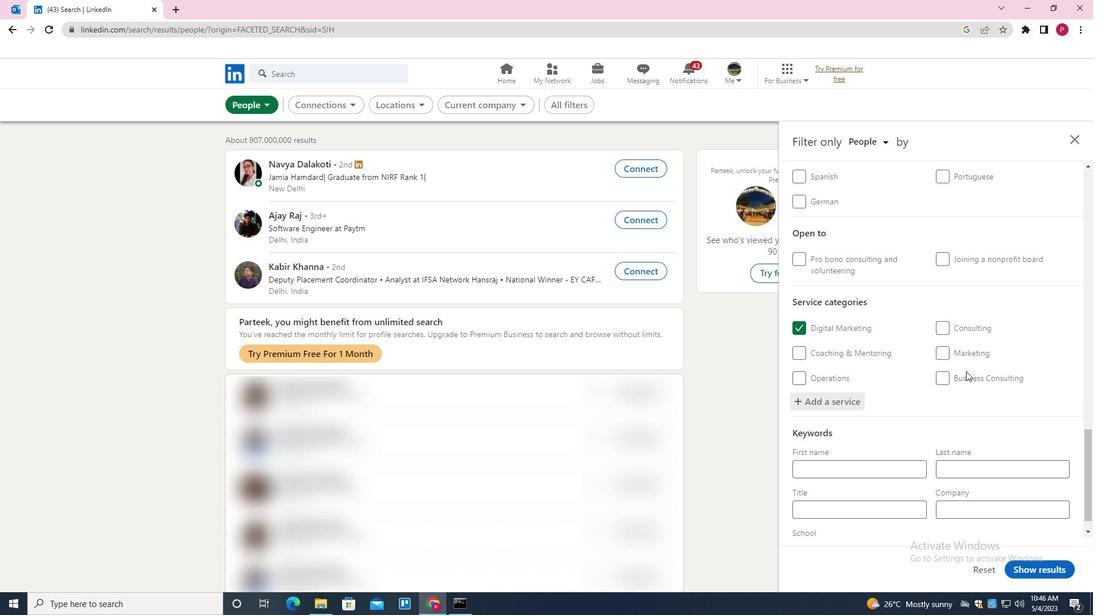 
Action: Mouse scrolled (968, 371) with delta (0, 0)
Screenshot: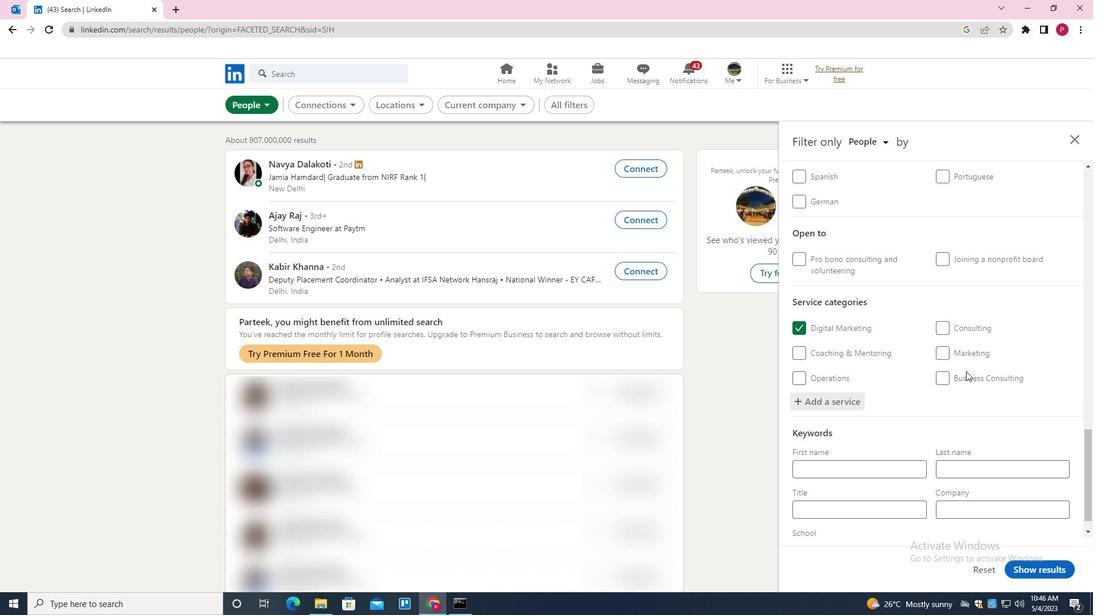 
Action: Mouse moved to (968, 371)
Screenshot: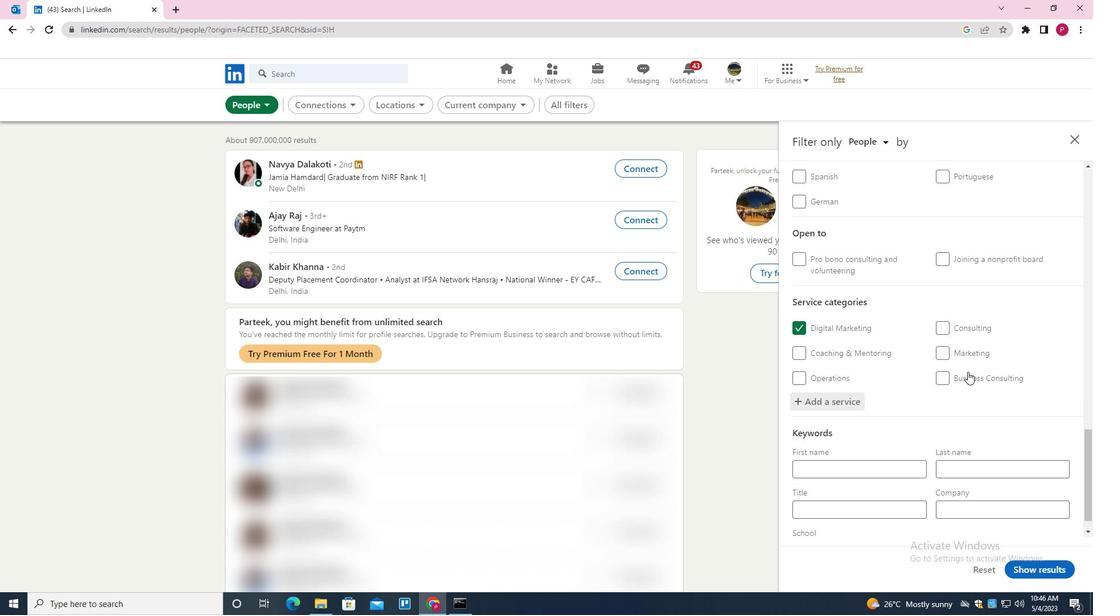 
Action: Mouse scrolled (968, 371) with delta (0, 0)
Screenshot: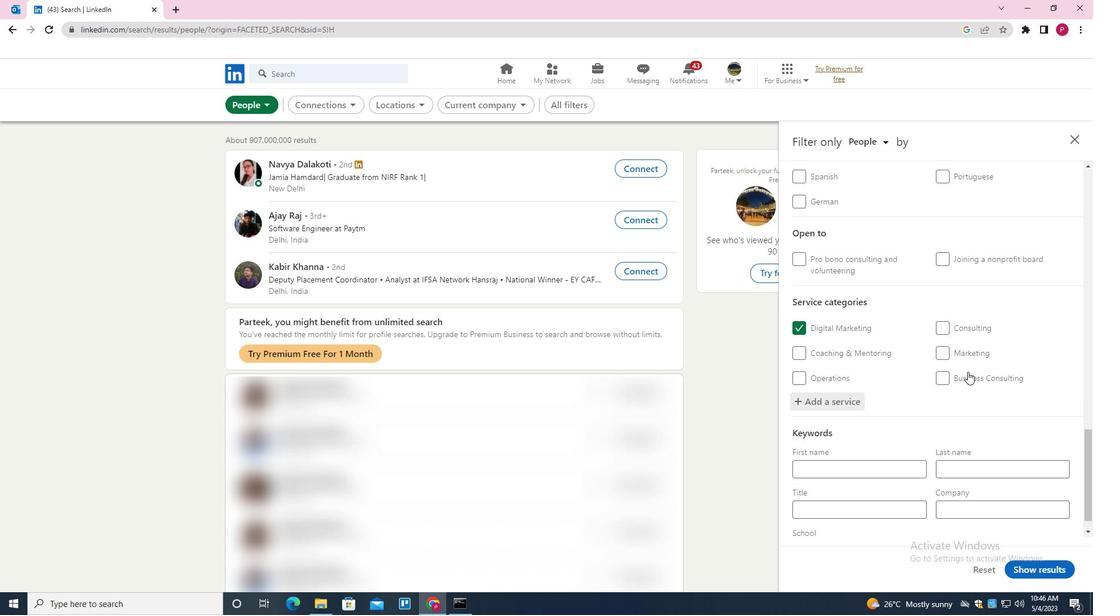
Action: Mouse moved to (966, 374)
Screenshot: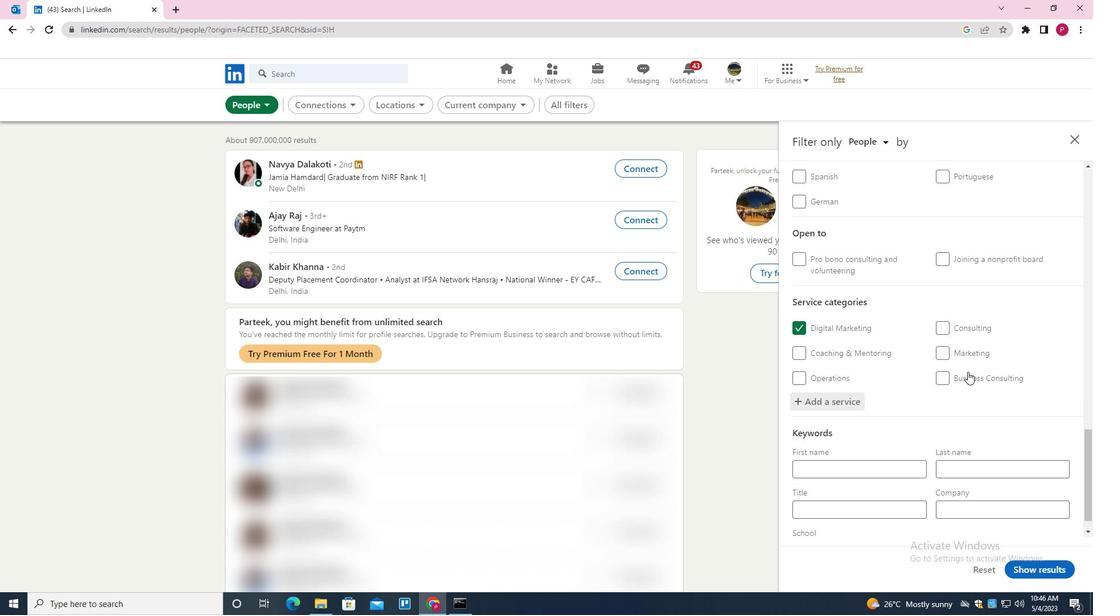 
Action: Mouse scrolled (966, 374) with delta (0, 0)
Screenshot: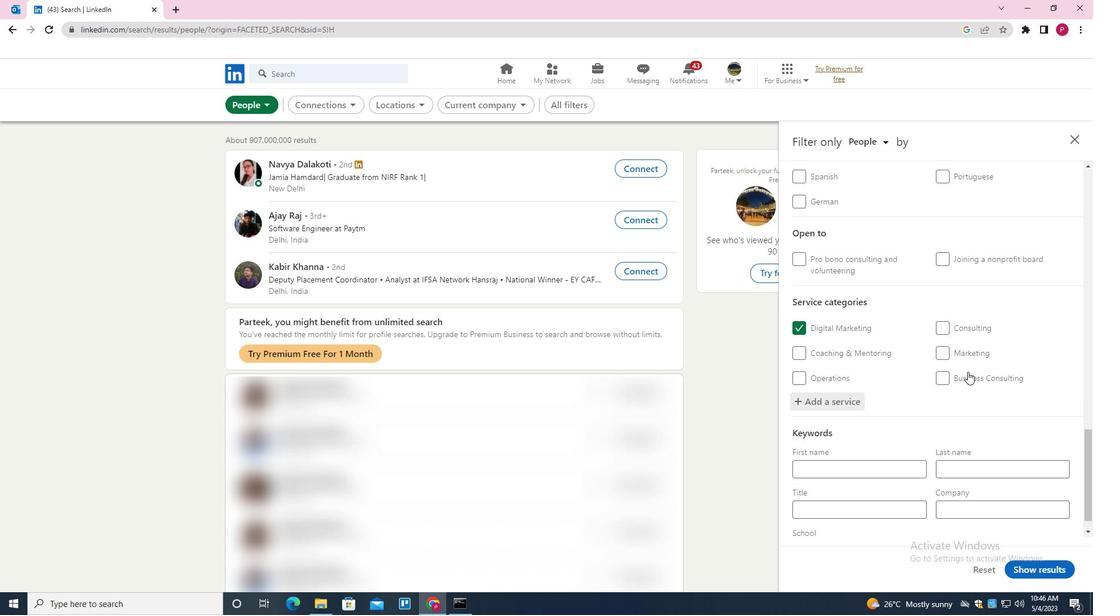 
Action: Mouse moved to (963, 378)
Screenshot: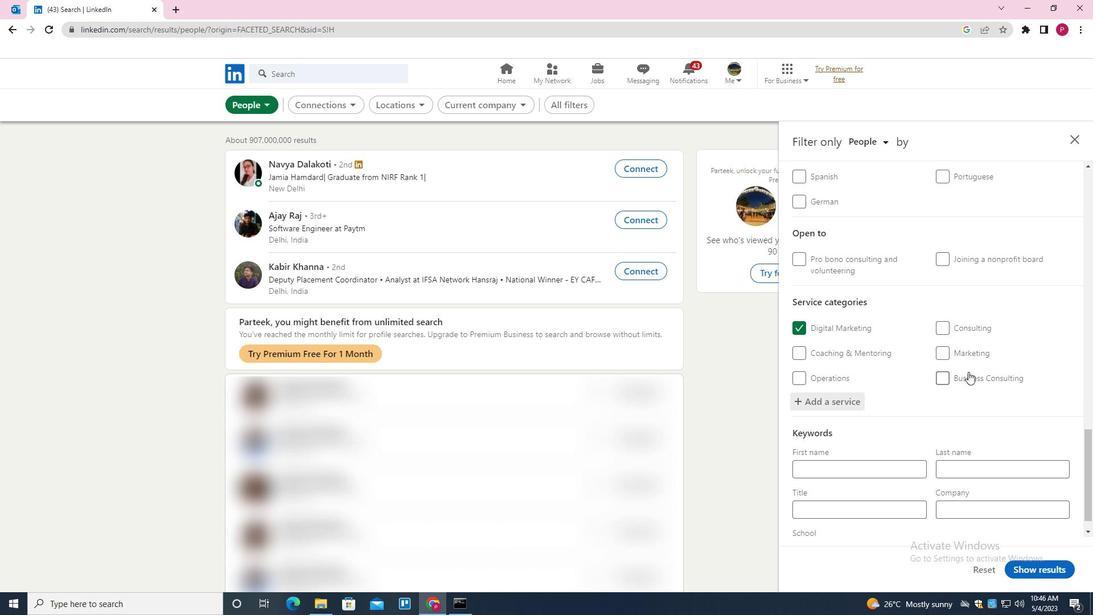 
Action: Mouse scrolled (963, 377) with delta (0, 0)
Screenshot: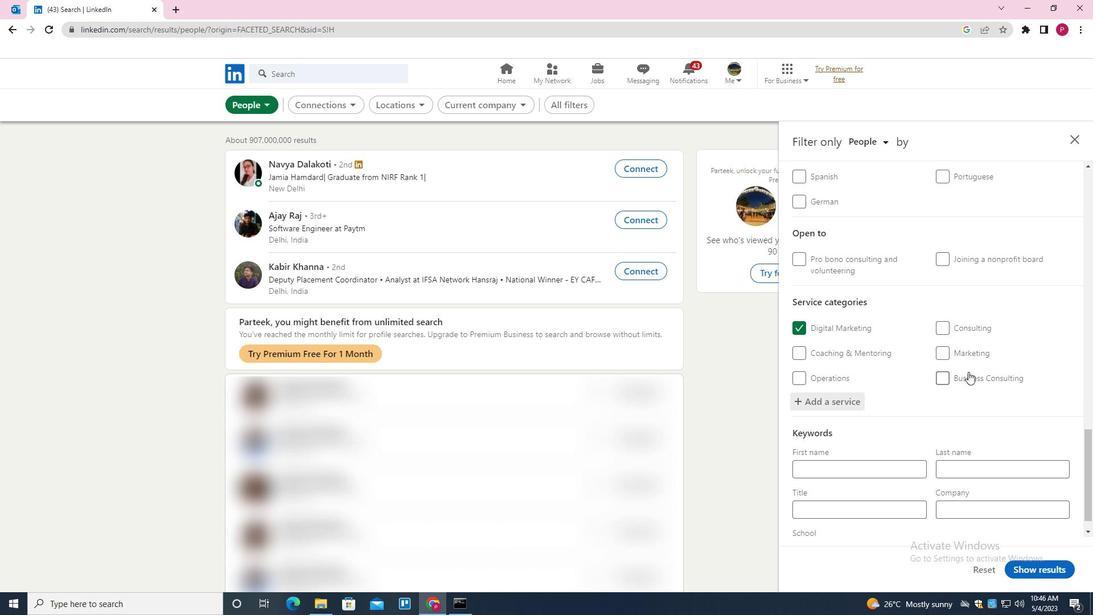 
Action: Mouse moved to (898, 484)
Screenshot: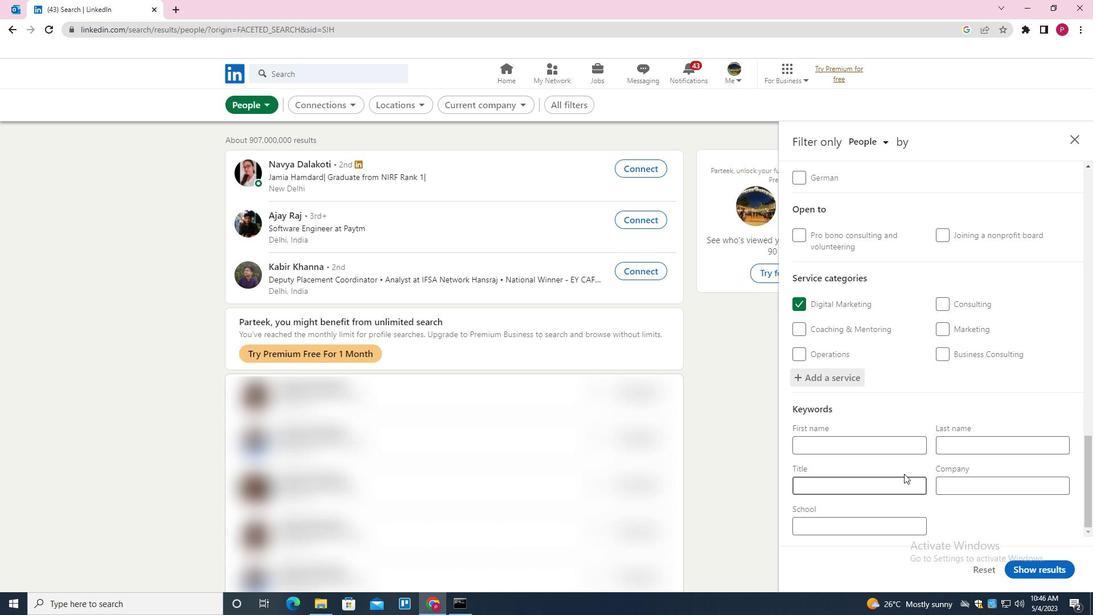 
Action: Mouse pressed left at (898, 484)
Screenshot: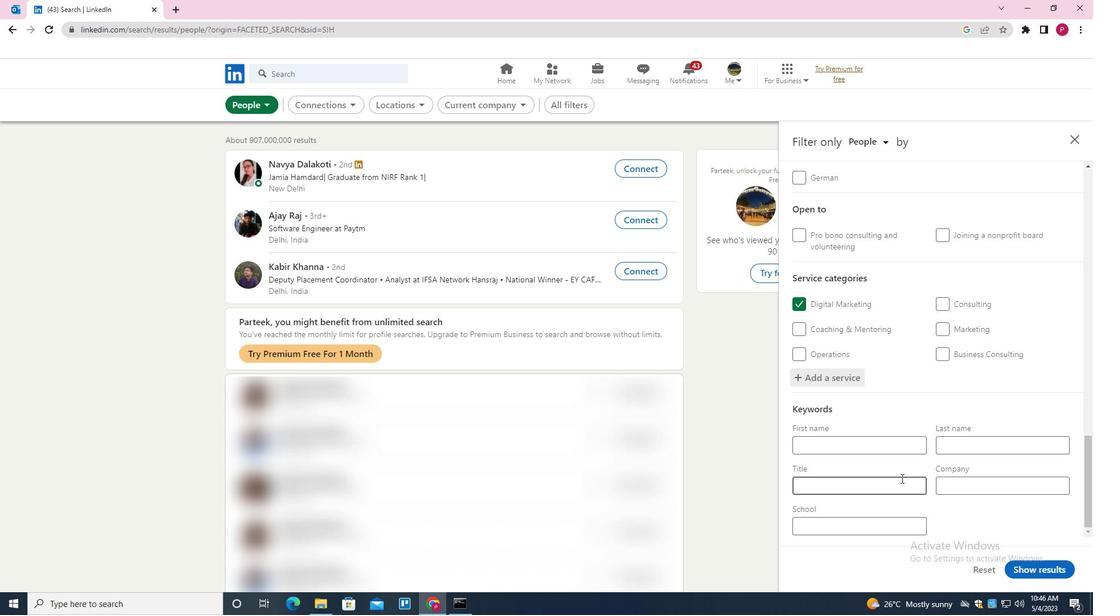 
Action: Key pressed <Key.shift><Key.shift><Key.shift><Key.shift>ZOOLOGIST
Screenshot: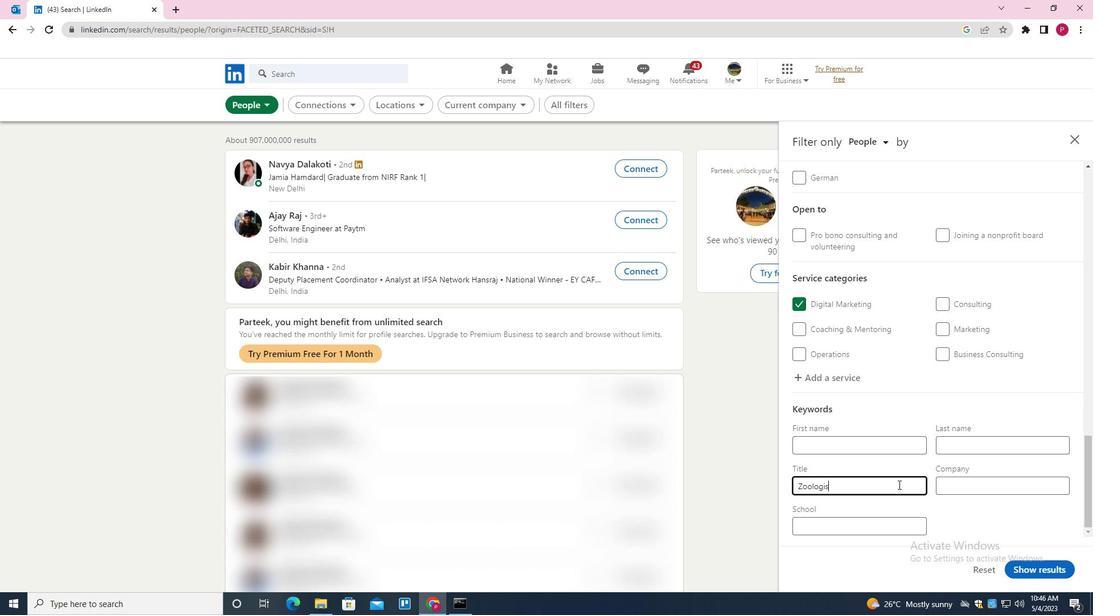 
Action: Mouse moved to (1024, 566)
Screenshot: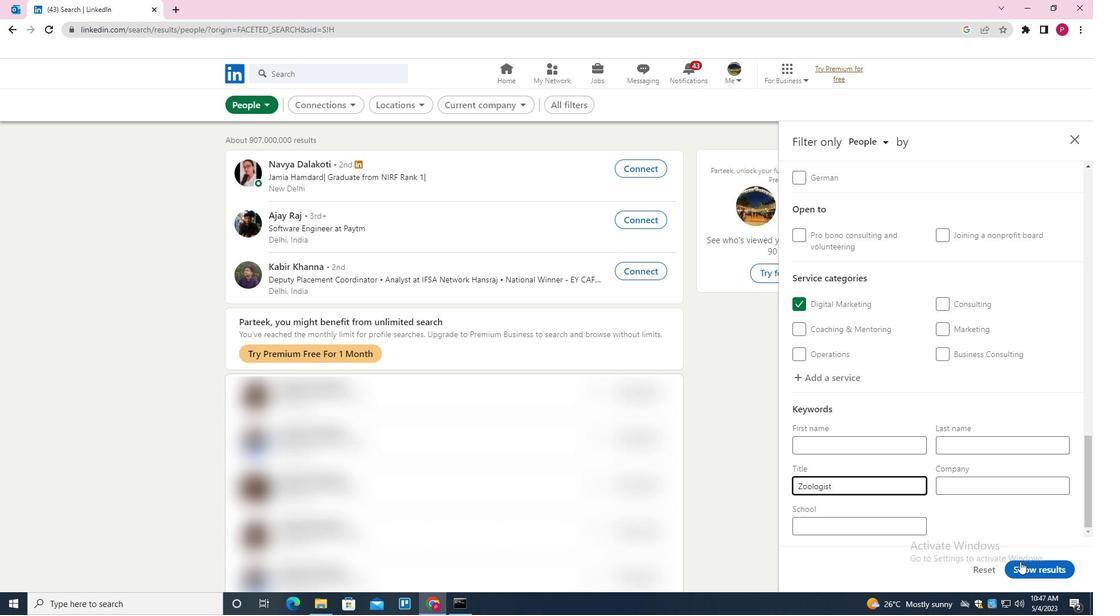 
Action: Mouse pressed left at (1024, 566)
Screenshot: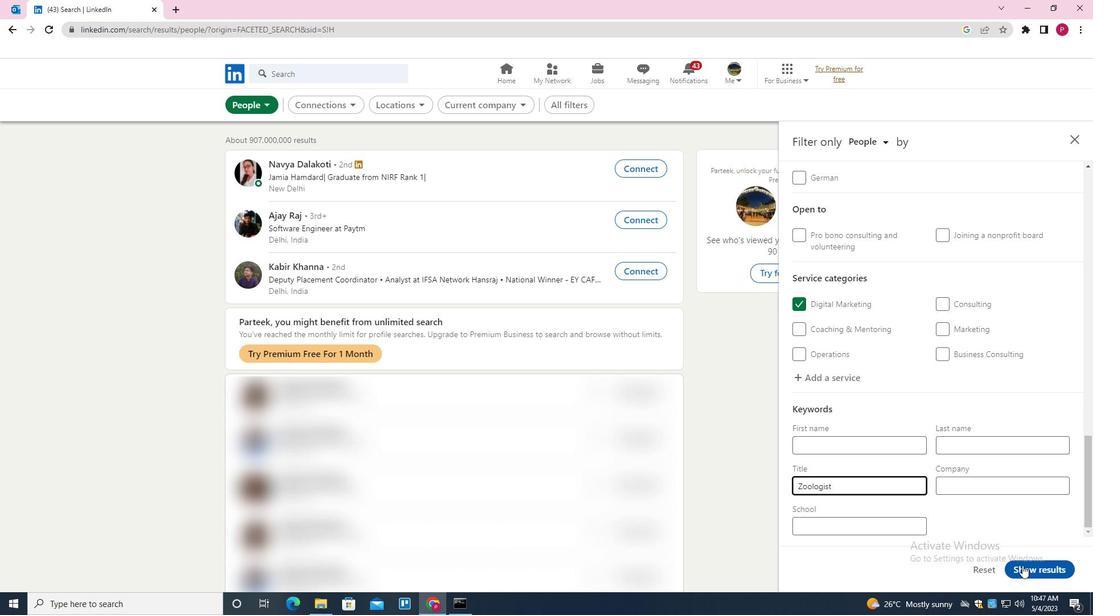 
Action: Mouse moved to (594, 170)
Screenshot: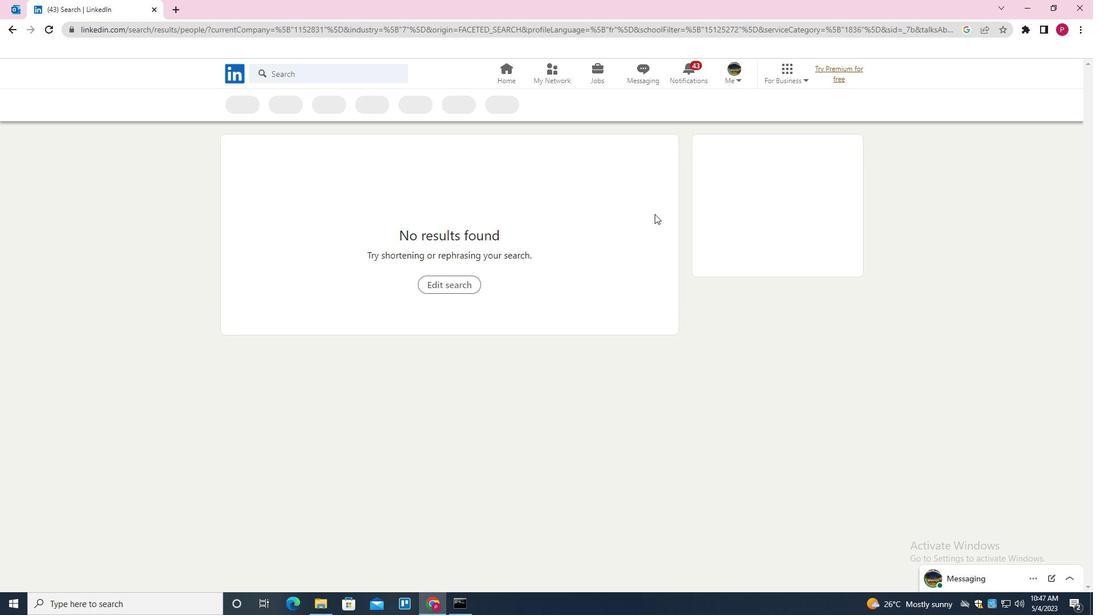 
